 Task: Find a place to stay in Rockville, United States, from 6 Sep to 18 Sep for 3 guests. Set the price range between ₹6000 and ₹12000, with 2 bedrooms, 2 bathrooms, a washing machine, and self check-in.
Action: Mouse moved to (428, 110)
Screenshot: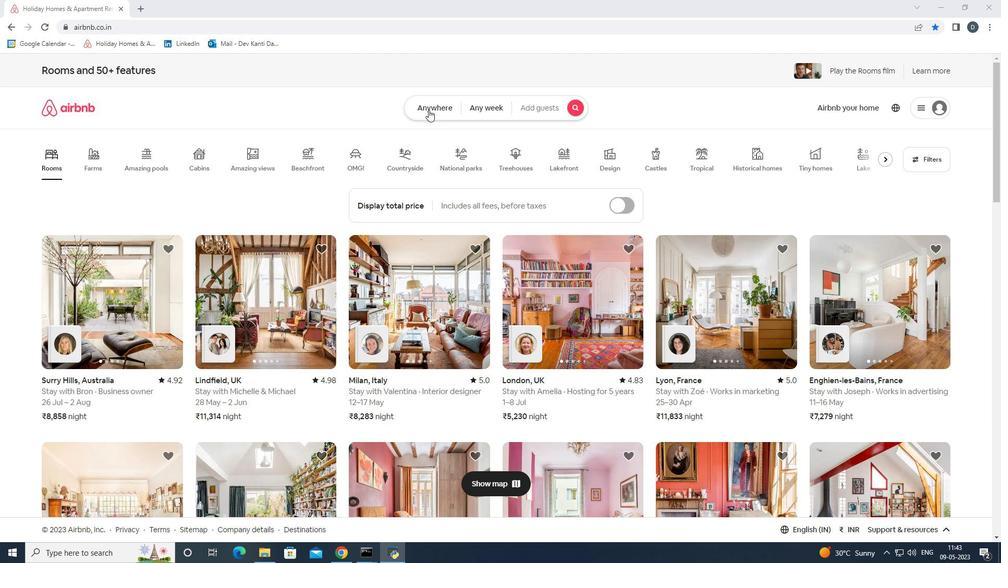 
Action: Mouse pressed left at (428, 110)
Screenshot: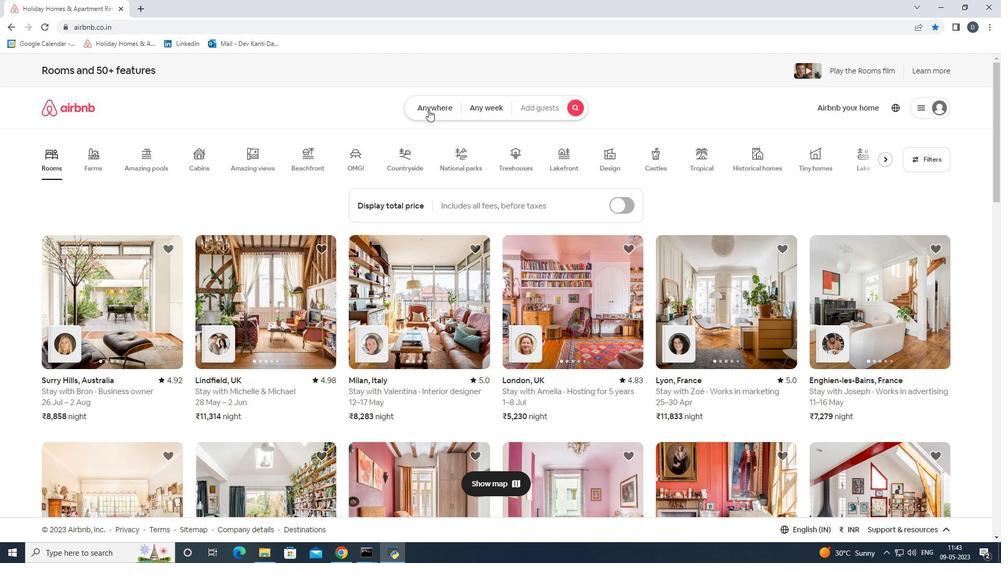 
Action: Mouse moved to (371, 149)
Screenshot: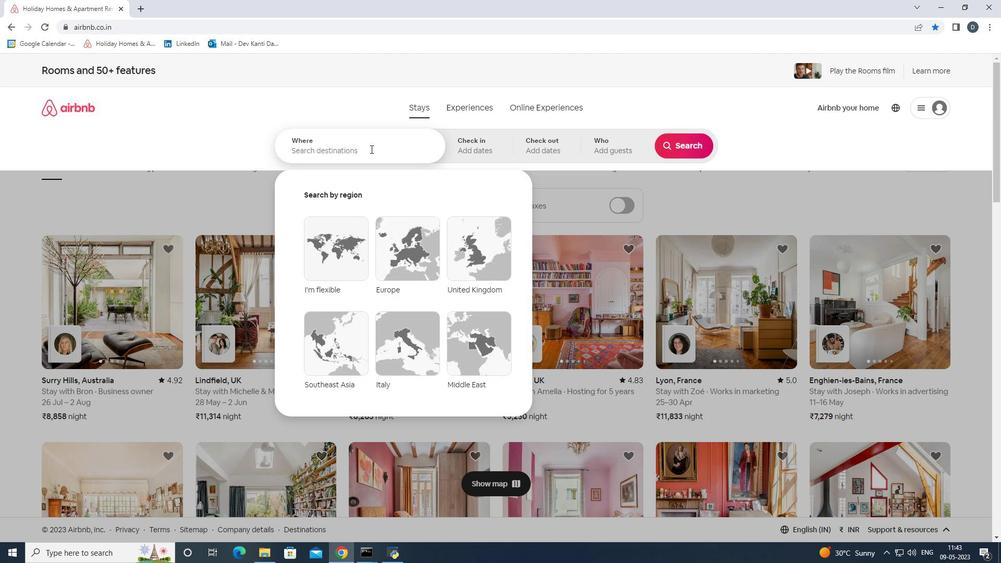 
Action: Mouse pressed left at (371, 149)
Screenshot: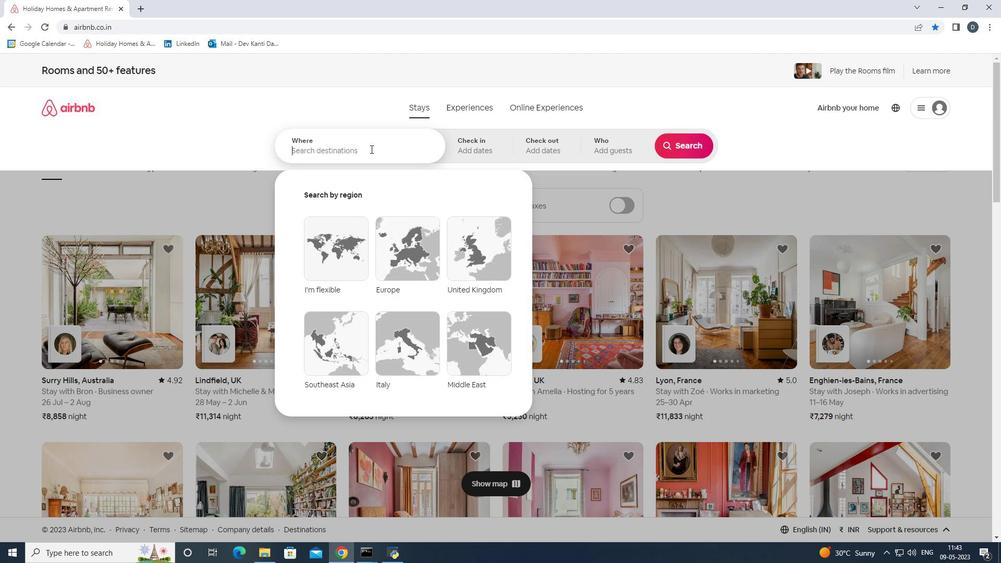 
Action: Key pressed <Key.shift>Rockville,<Key.space><Key.shift><Key.shift><Key.shift><Key.shift><Key.shift><Key.shift><Key.shift>United<Key.space><Key.shift><Key.shift>States<Key.enter>
Screenshot: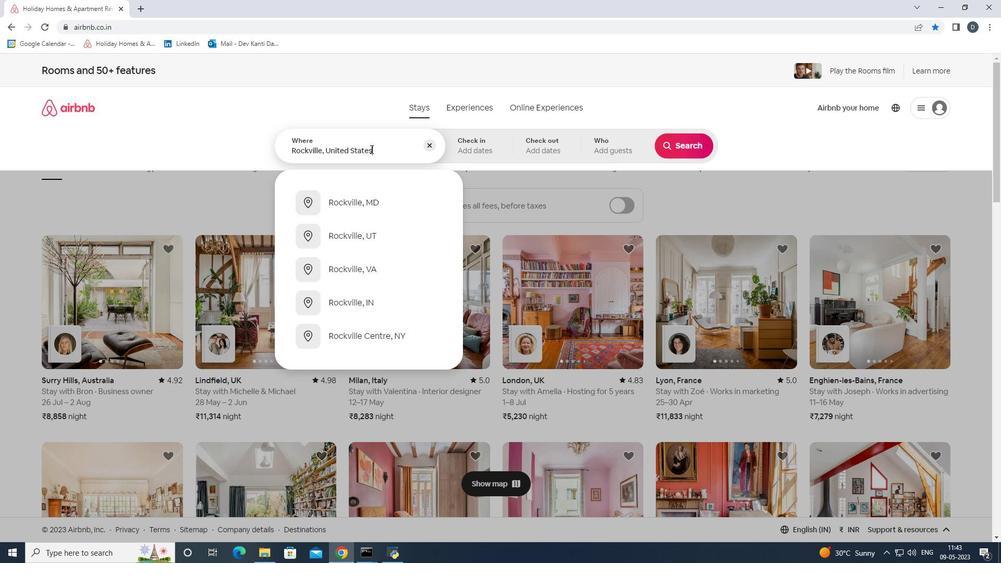 
Action: Mouse moved to (685, 231)
Screenshot: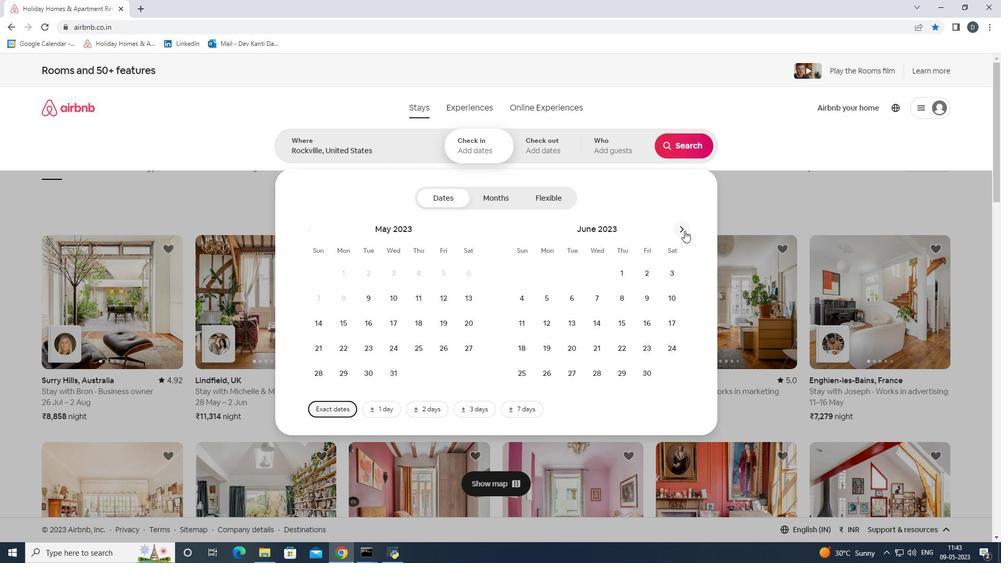 
Action: Mouse pressed left at (685, 231)
Screenshot: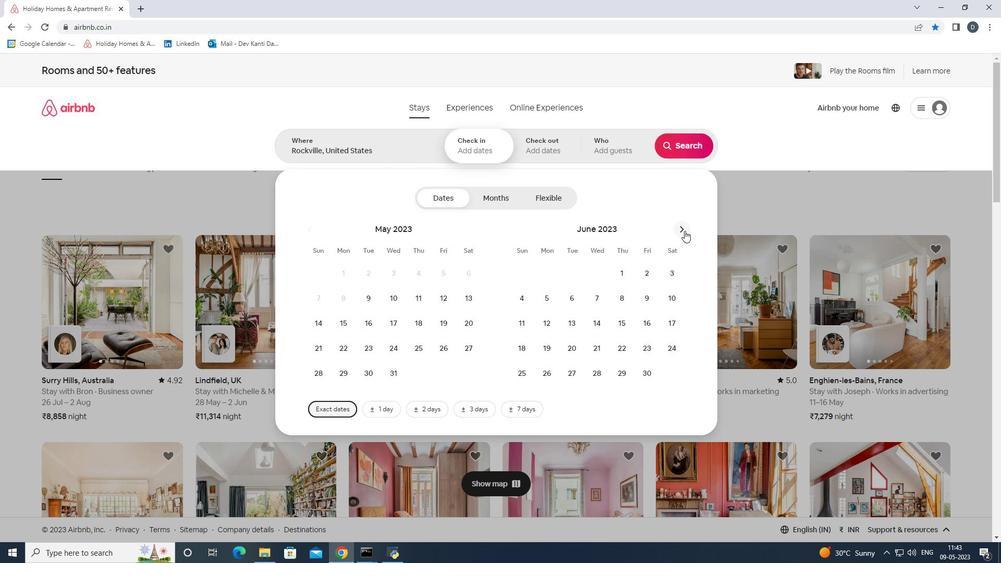 
Action: Mouse pressed left at (685, 231)
Screenshot: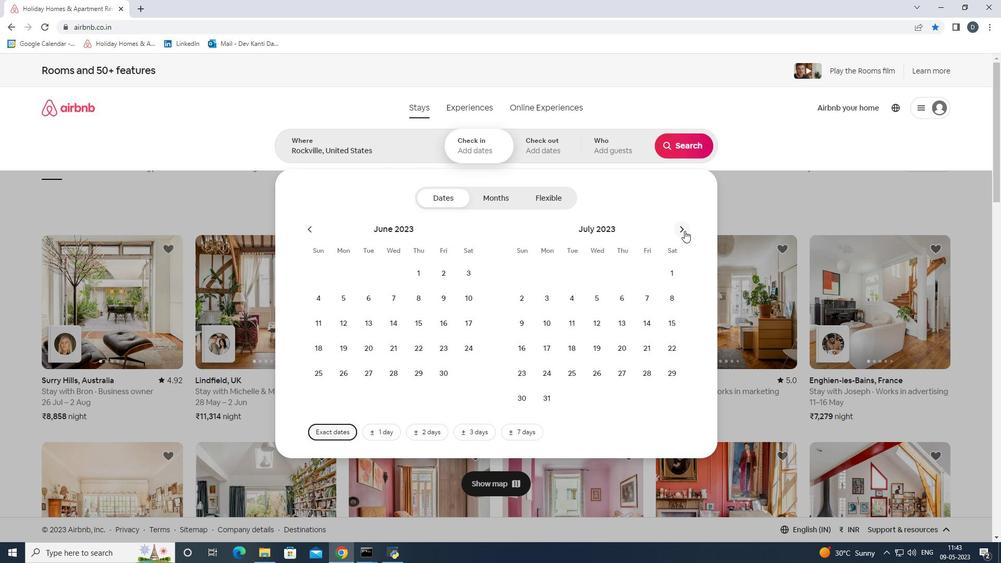 
Action: Mouse pressed left at (685, 231)
Screenshot: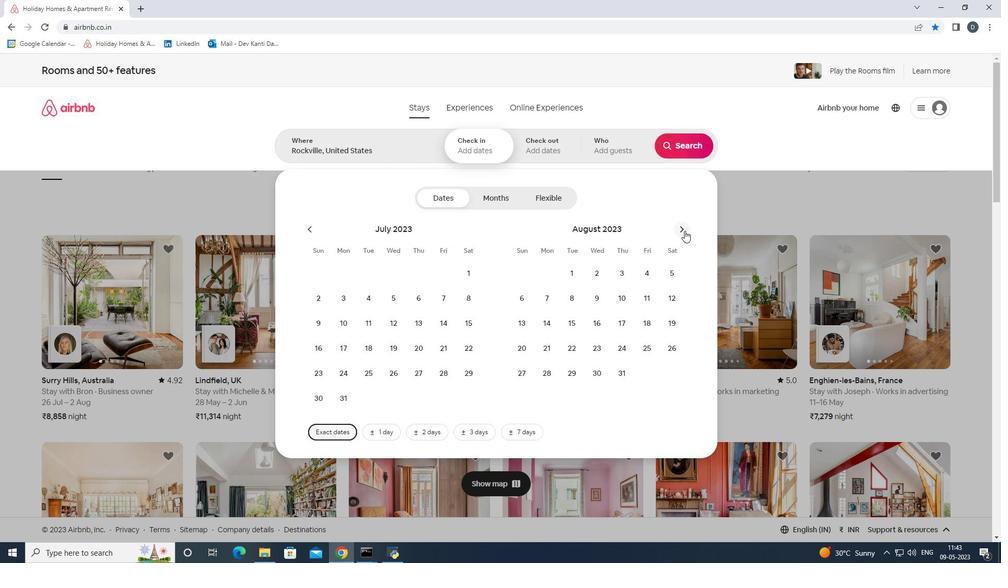 
Action: Mouse moved to (603, 292)
Screenshot: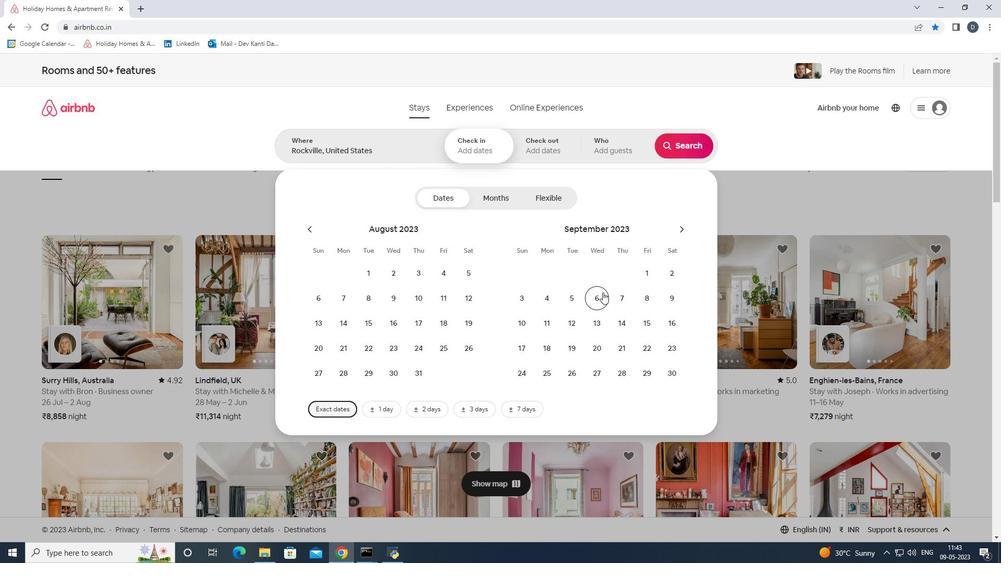 
Action: Mouse pressed left at (603, 292)
Screenshot: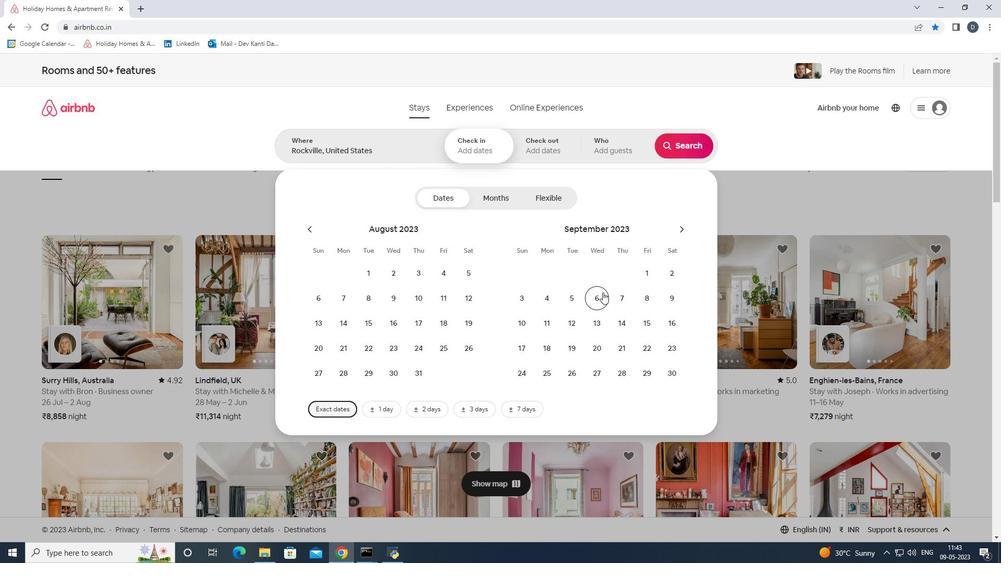
Action: Mouse moved to (547, 343)
Screenshot: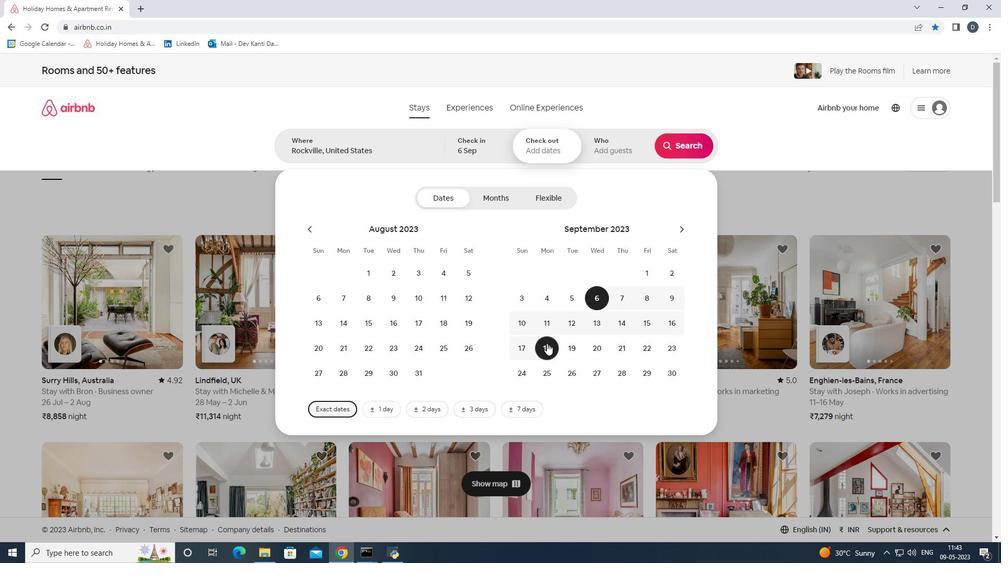 
Action: Mouse pressed left at (547, 343)
Screenshot: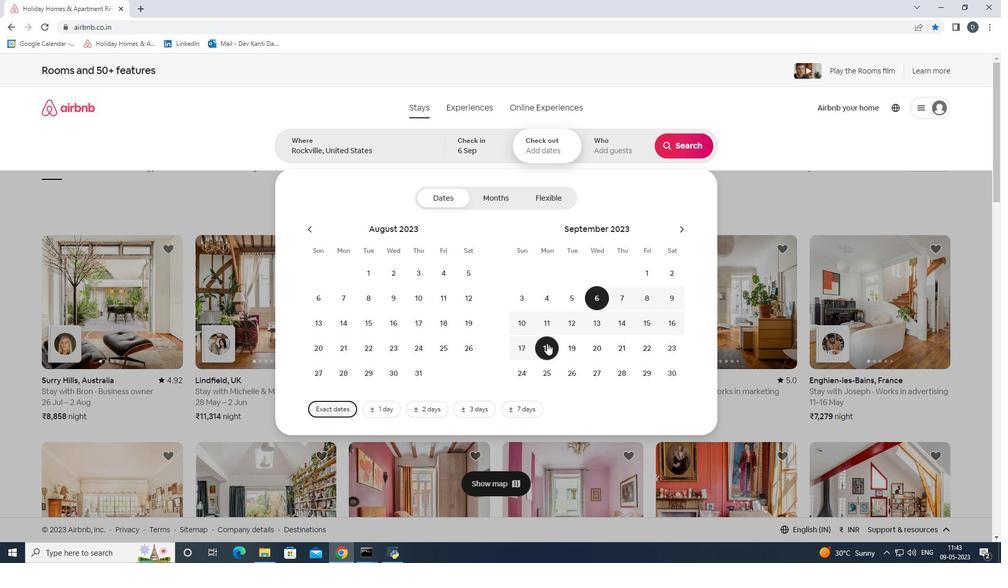 
Action: Mouse moved to (607, 150)
Screenshot: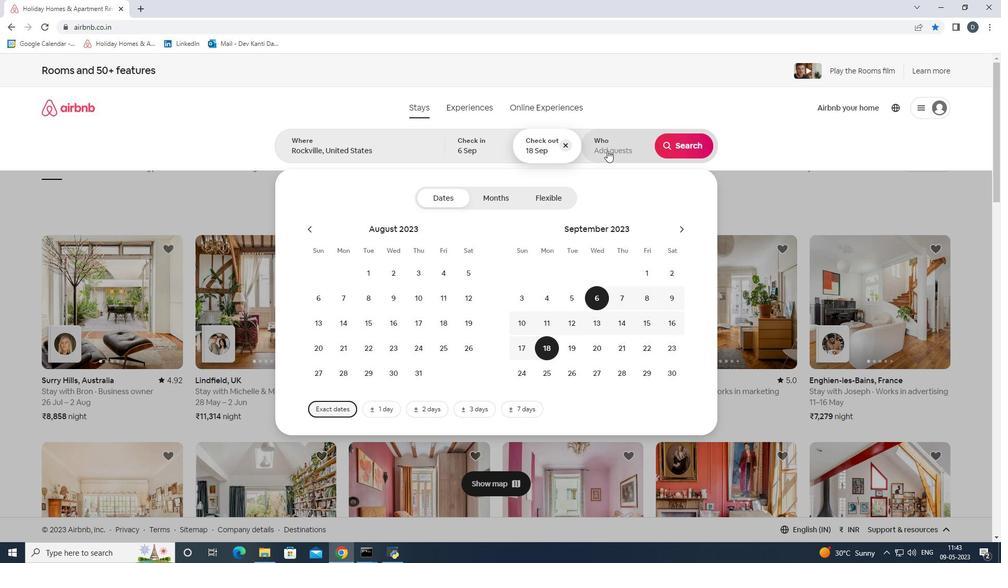 
Action: Mouse pressed left at (607, 150)
Screenshot: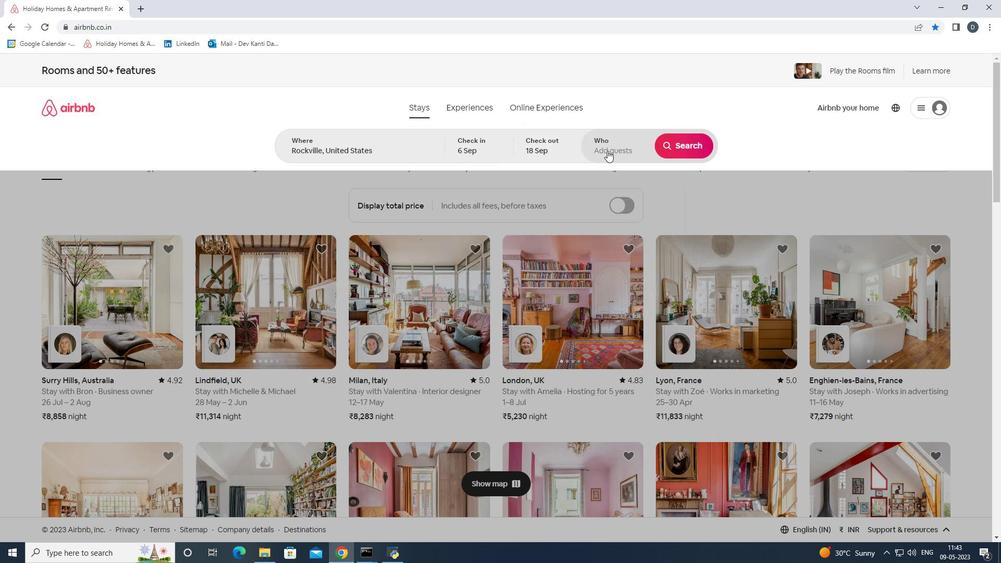 
Action: Mouse moved to (684, 206)
Screenshot: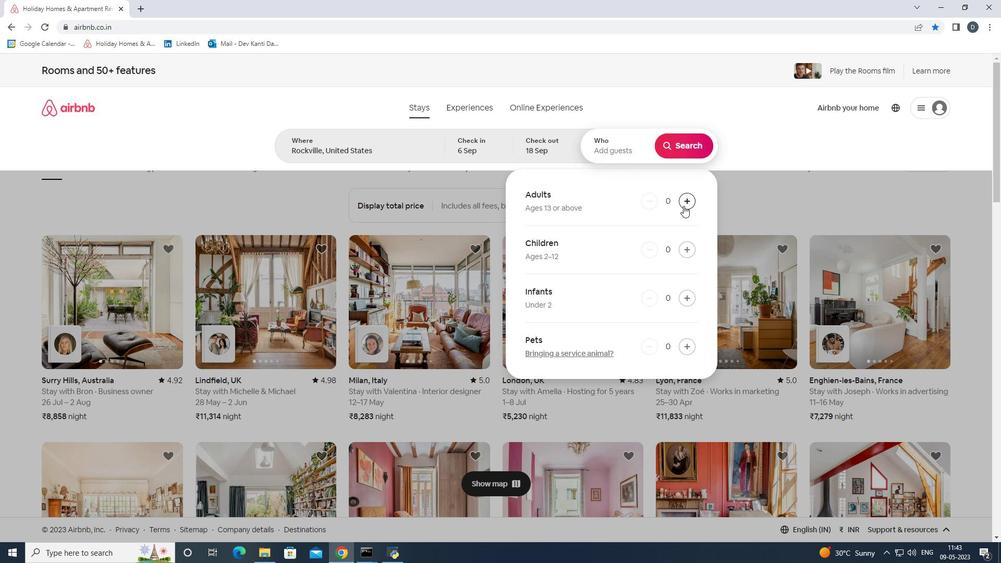 
Action: Mouse pressed left at (684, 206)
Screenshot: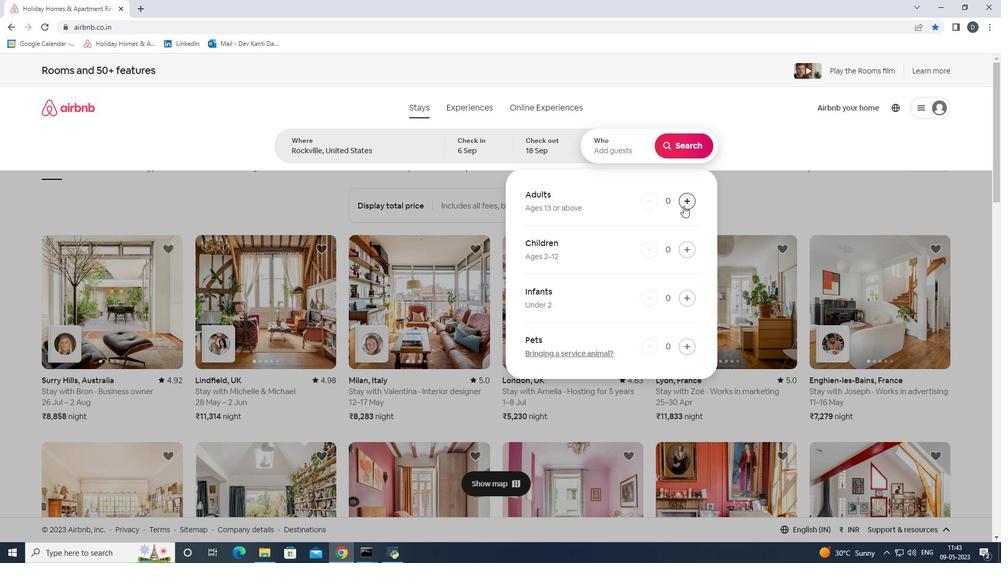 
Action: Mouse pressed left at (684, 206)
Screenshot: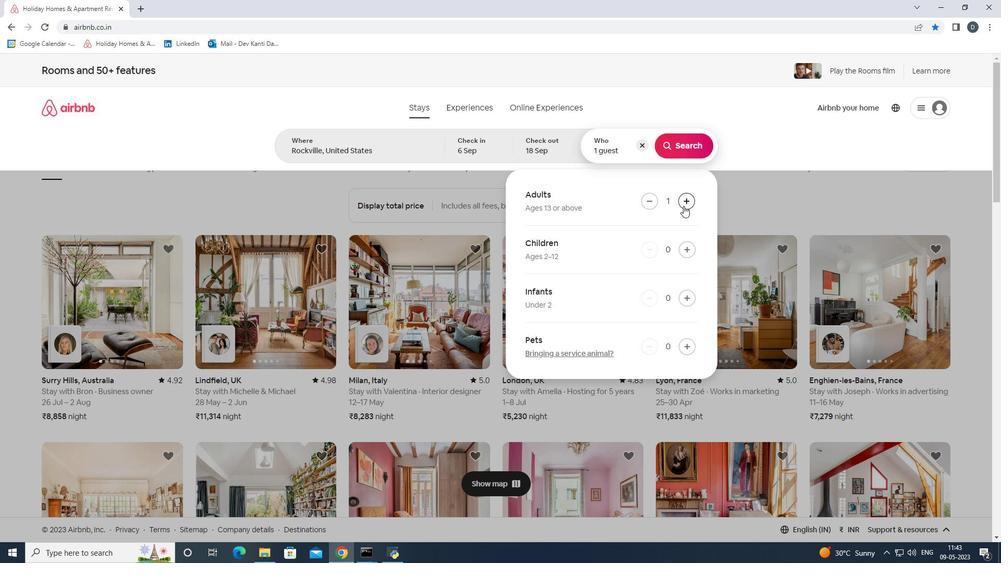 
Action: Mouse pressed left at (684, 206)
Screenshot: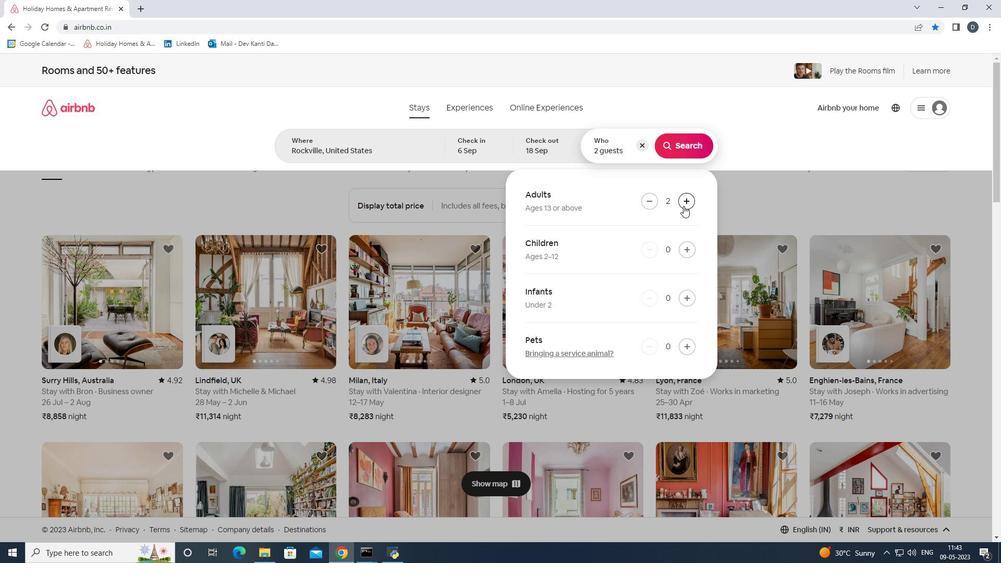 
Action: Mouse moved to (683, 148)
Screenshot: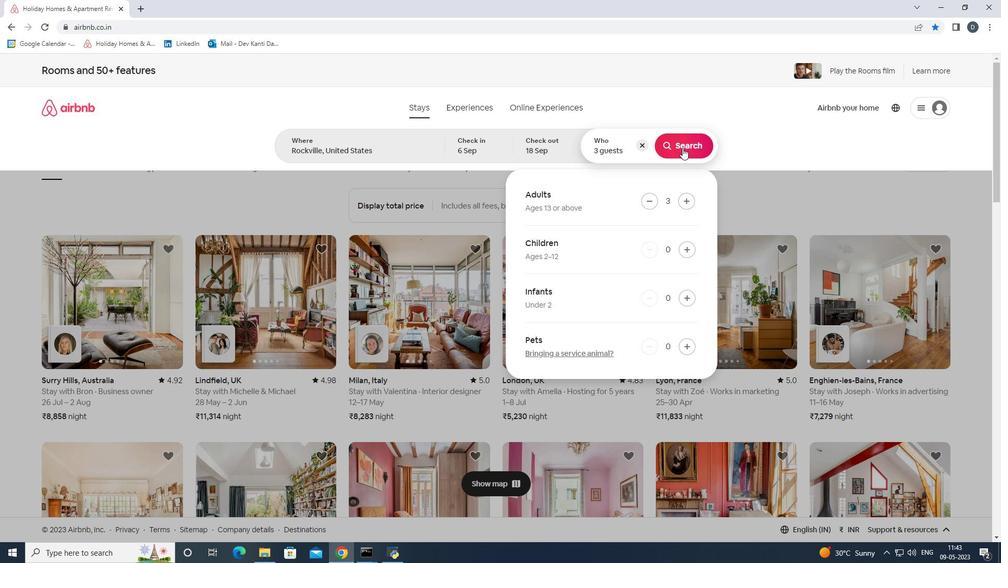 
Action: Mouse pressed left at (683, 148)
Screenshot: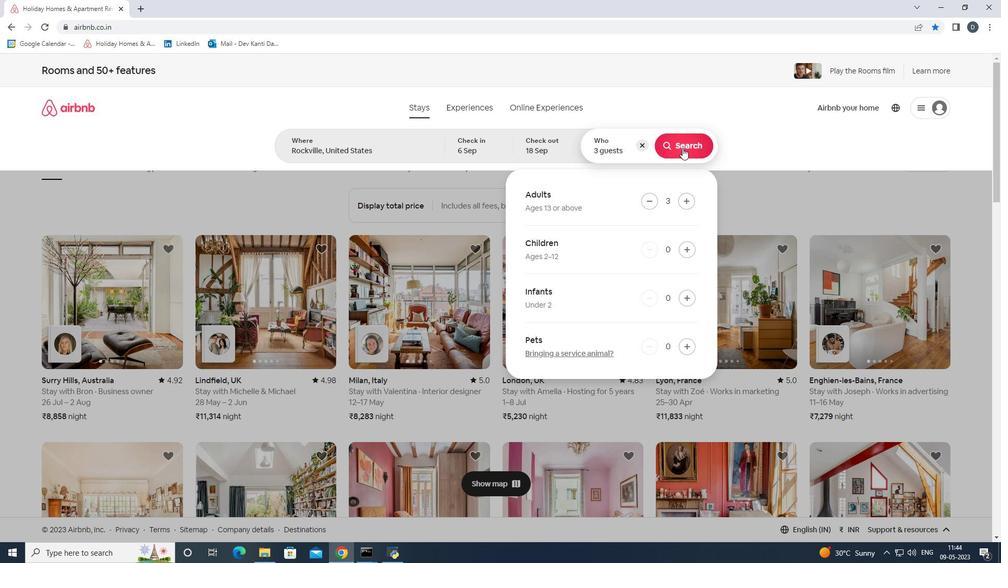 
Action: Mouse moved to (959, 118)
Screenshot: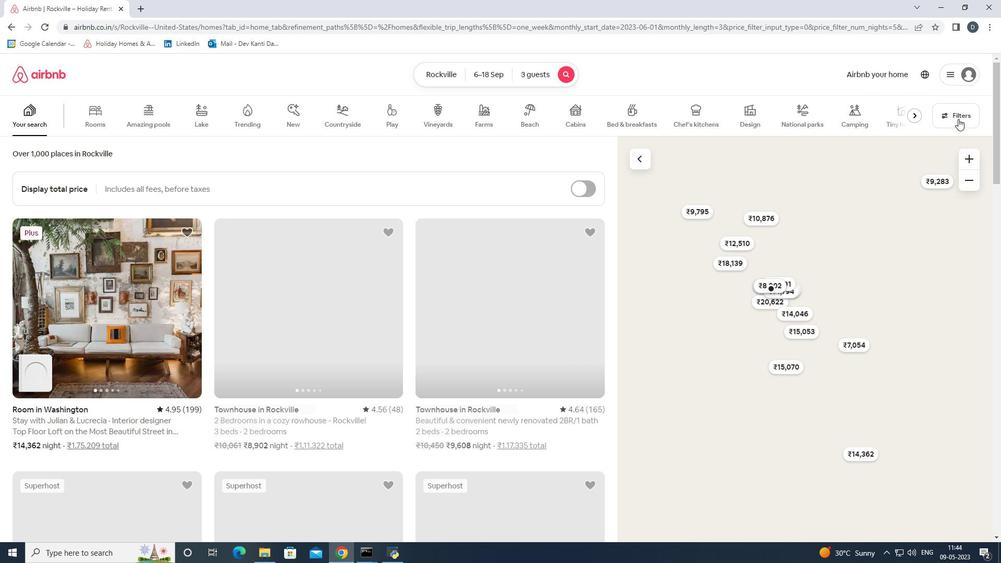 
Action: Mouse pressed left at (959, 118)
Screenshot: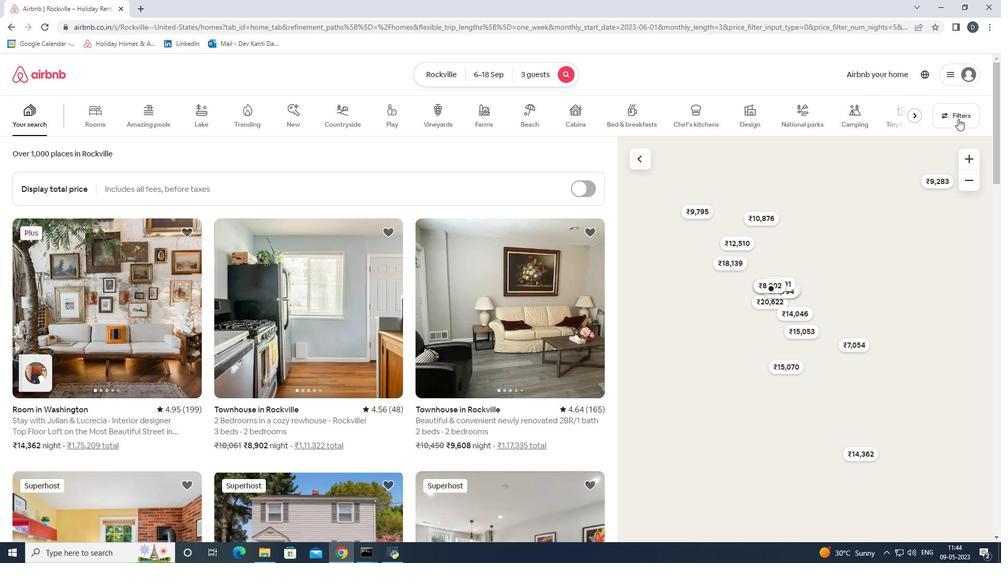 
Action: Mouse moved to (442, 369)
Screenshot: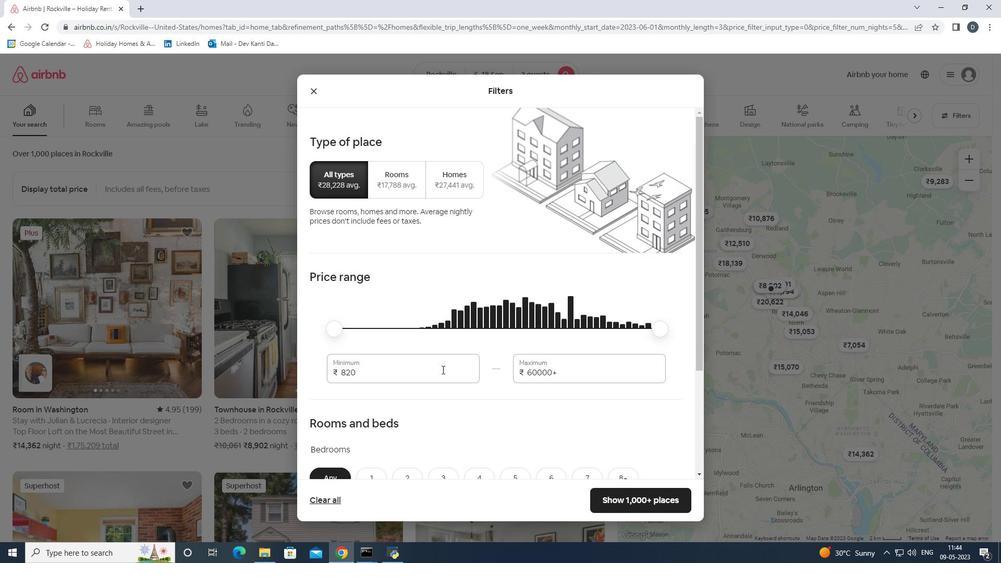 
Action: Mouse pressed left at (442, 369)
Screenshot: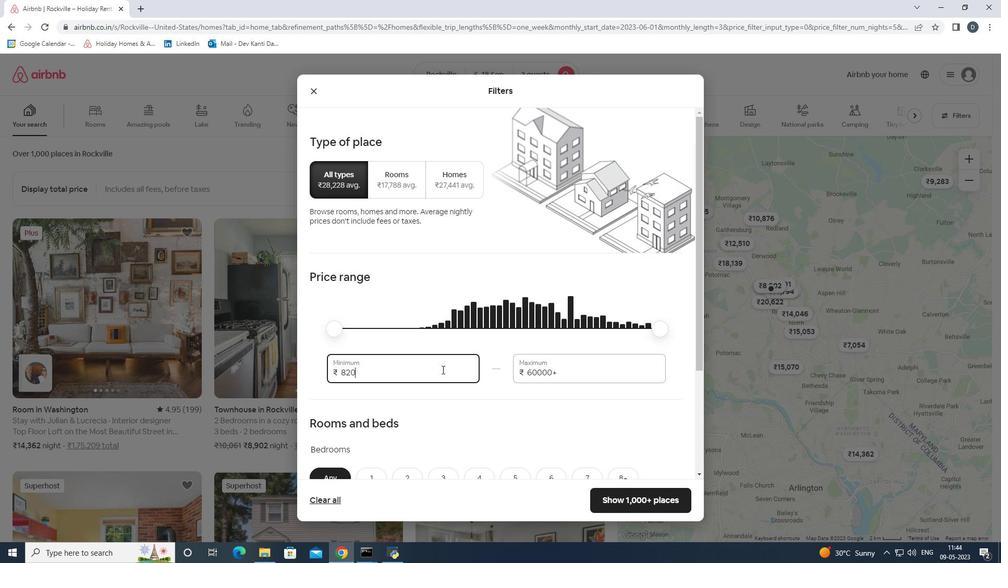 
Action: Mouse pressed left at (442, 369)
Screenshot: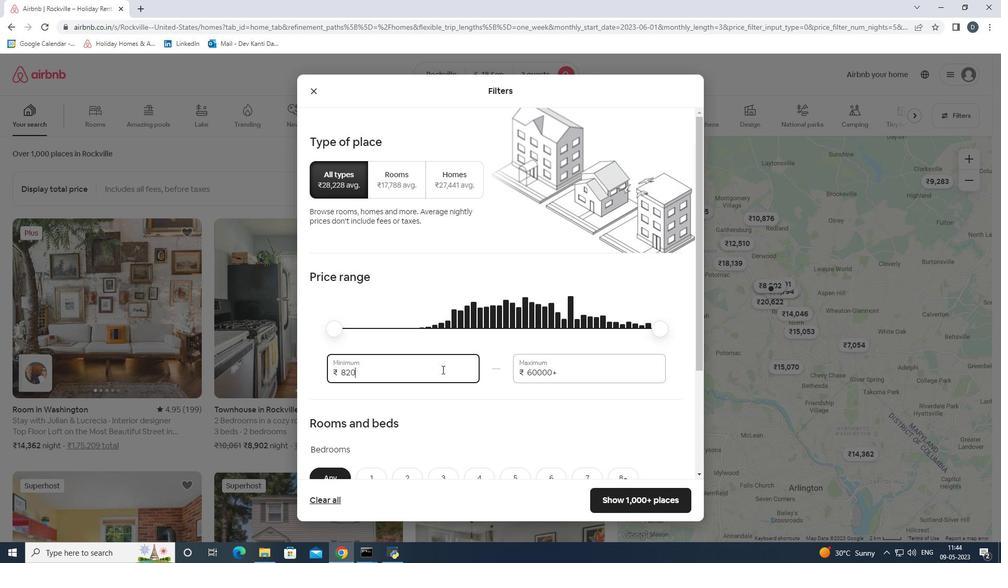 
Action: Key pressed 6000<Key.tab>12000
Screenshot: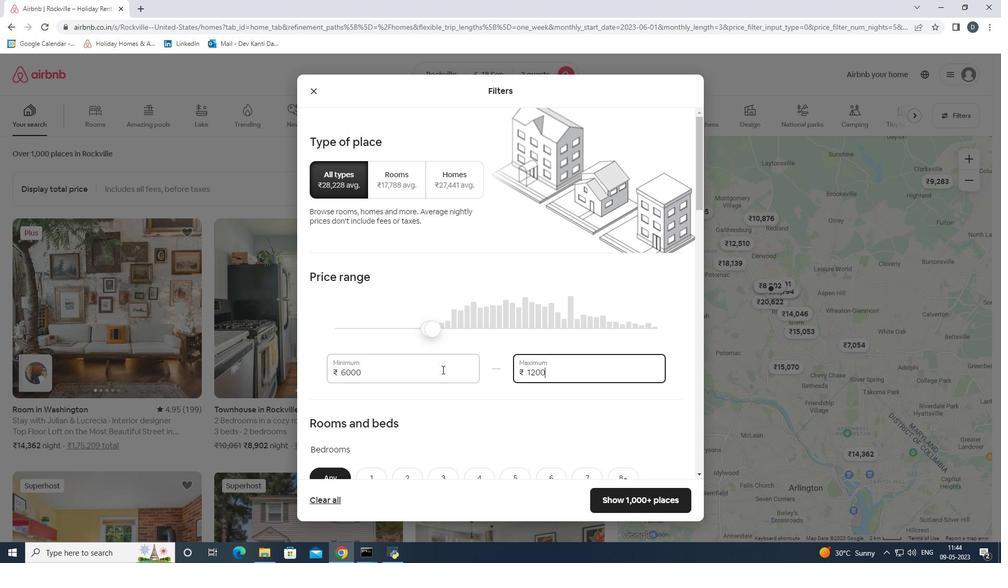 
Action: Mouse moved to (443, 369)
Screenshot: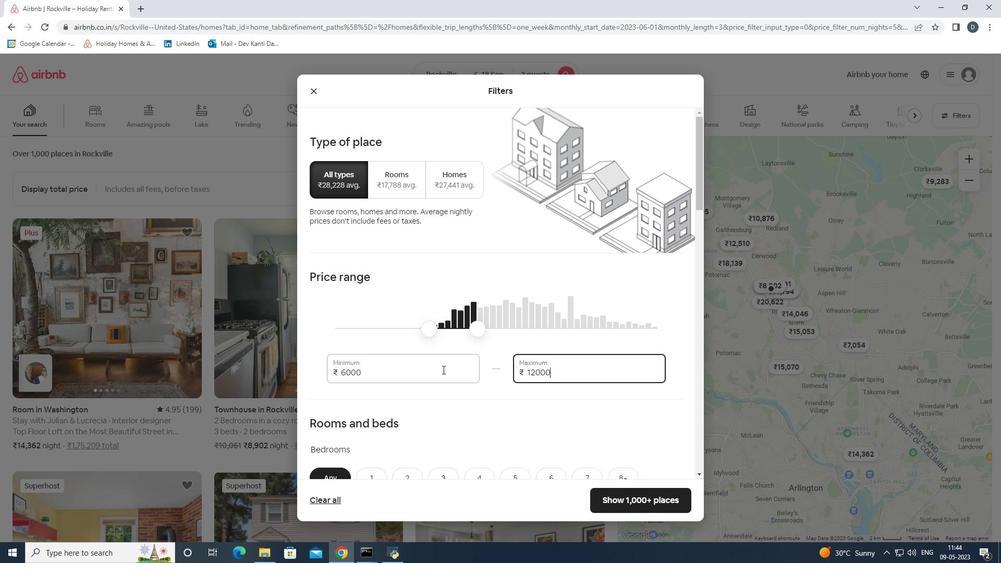 
Action: Mouse scrolled (443, 369) with delta (0, 0)
Screenshot: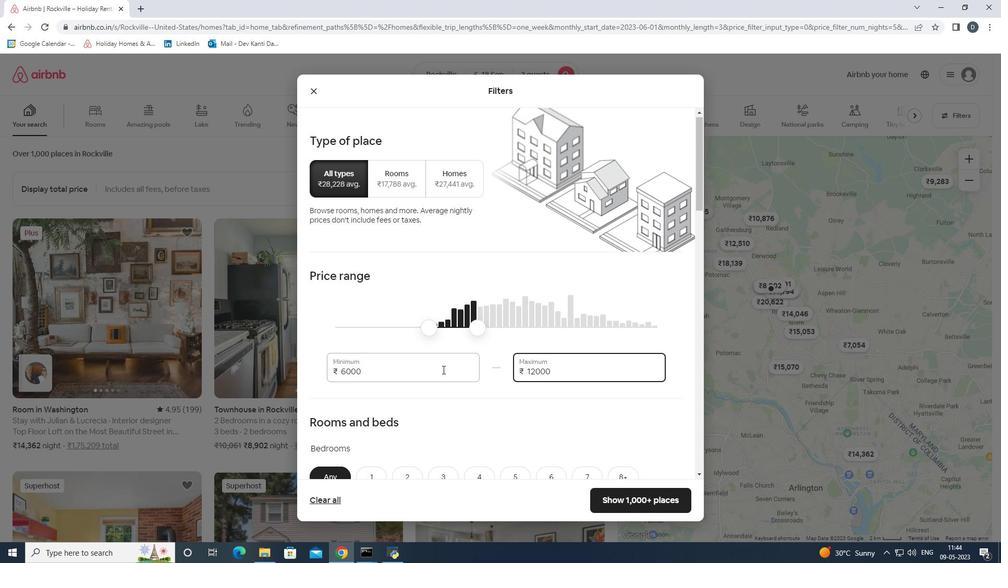 
Action: Mouse scrolled (443, 369) with delta (0, 0)
Screenshot: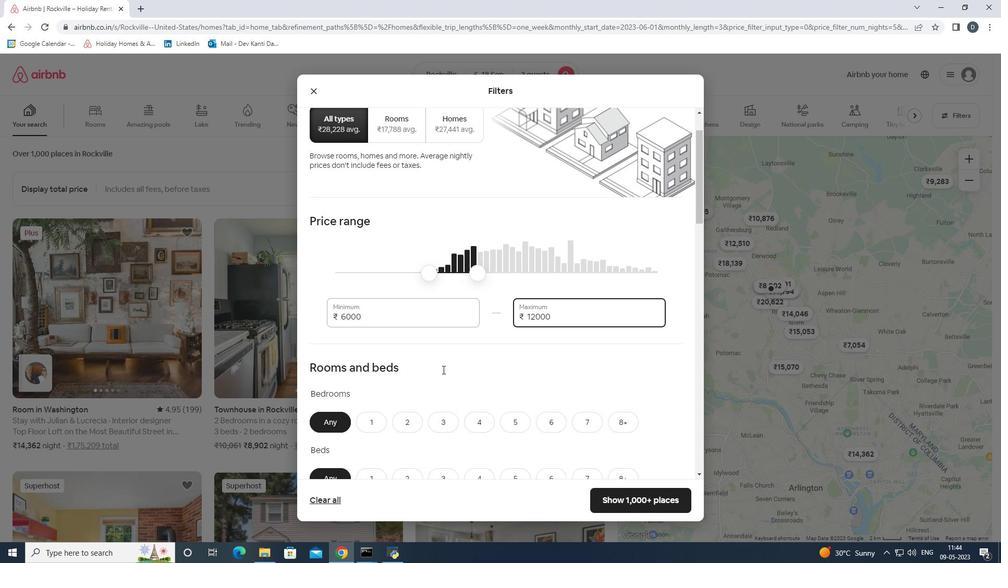
Action: Mouse moved to (444, 369)
Screenshot: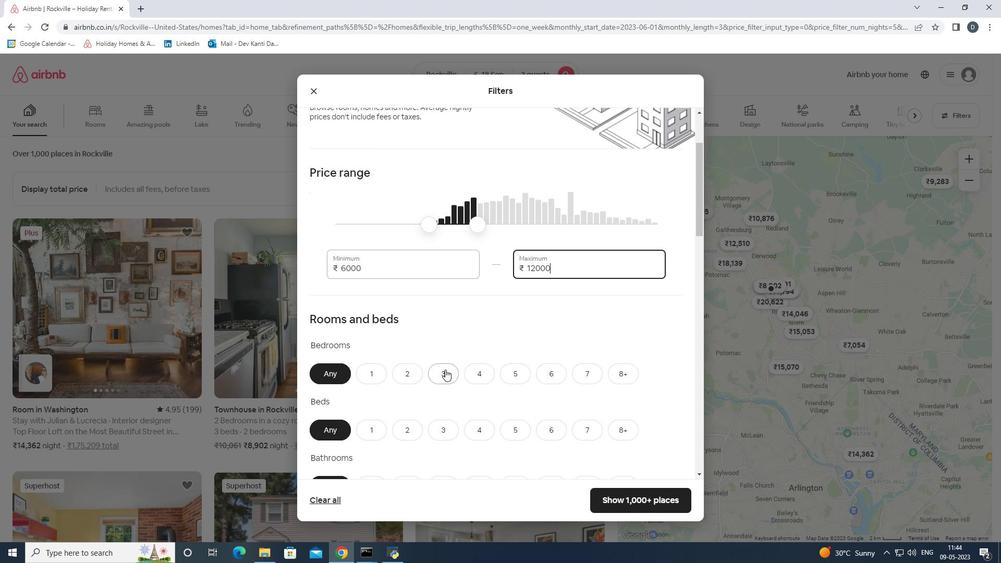 
Action: Mouse scrolled (444, 369) with delta (0, 0)
Screenshot: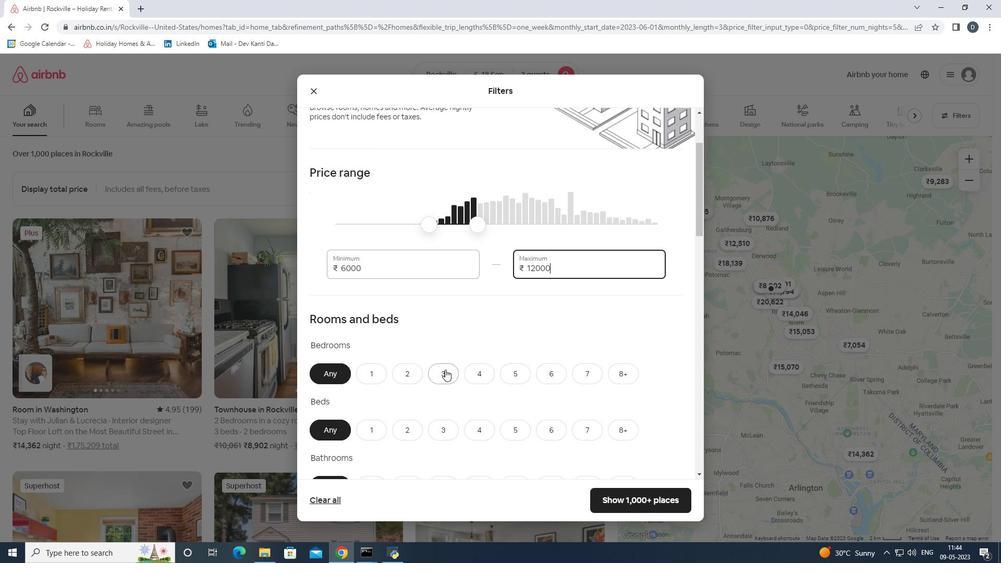 
Action: Mouse moved to (445, 369)
Screenshot: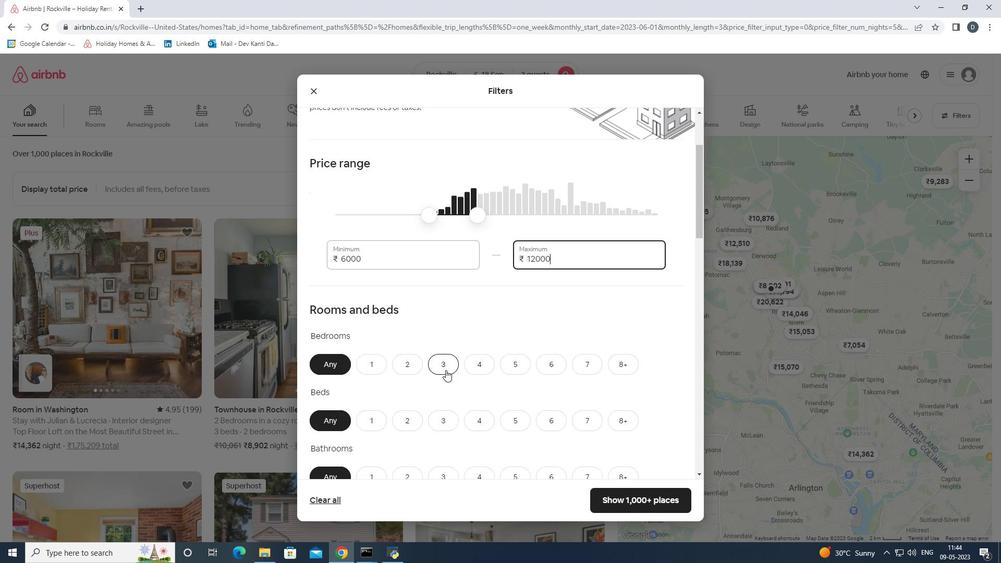 
Action: Mouse scrolled (445, 369) with delta (0, 0)
Screenshot: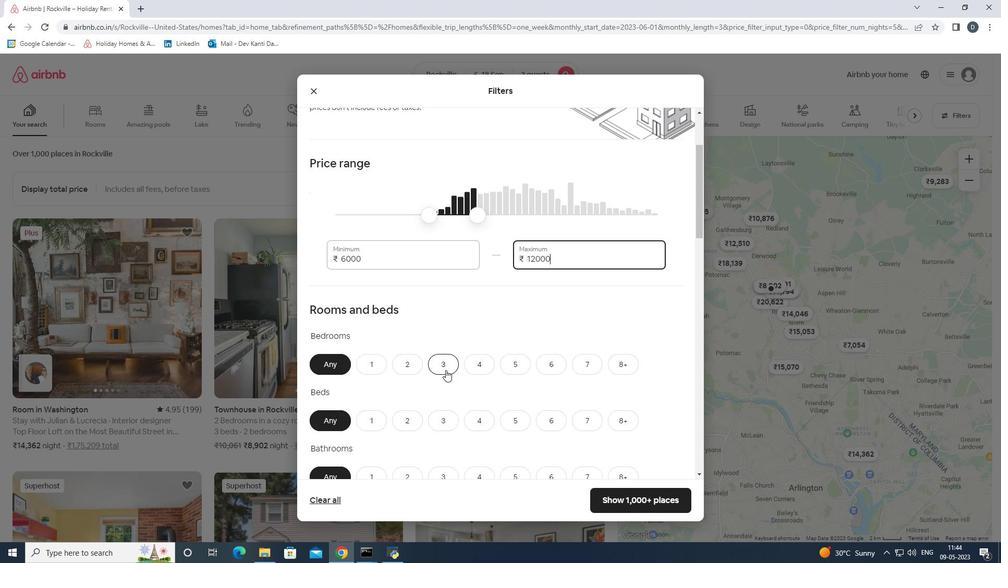 
Action: Mouse moved to (407, 272)
Screenshot: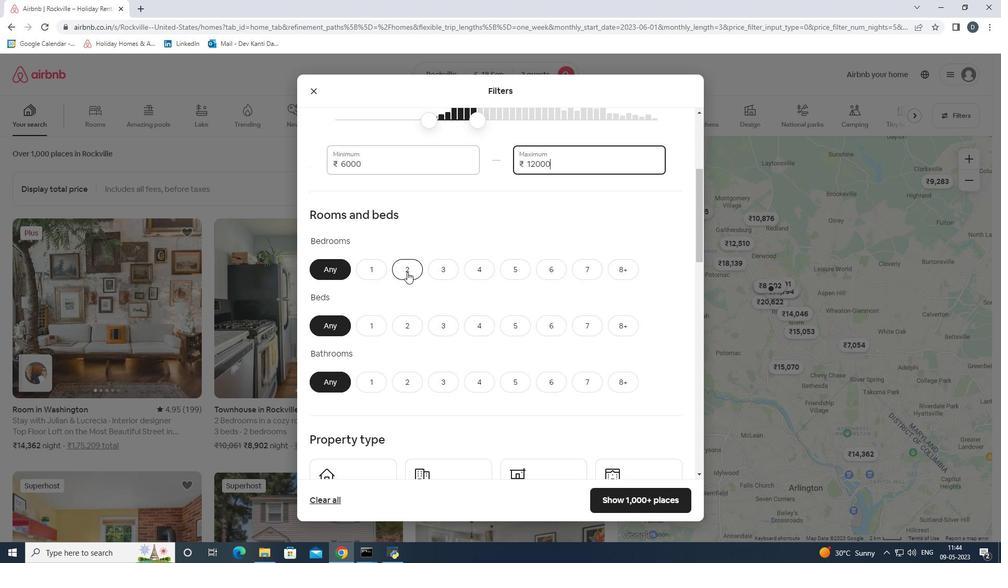 
Action: Mouse pressed left at (407, 272)
Screenshot: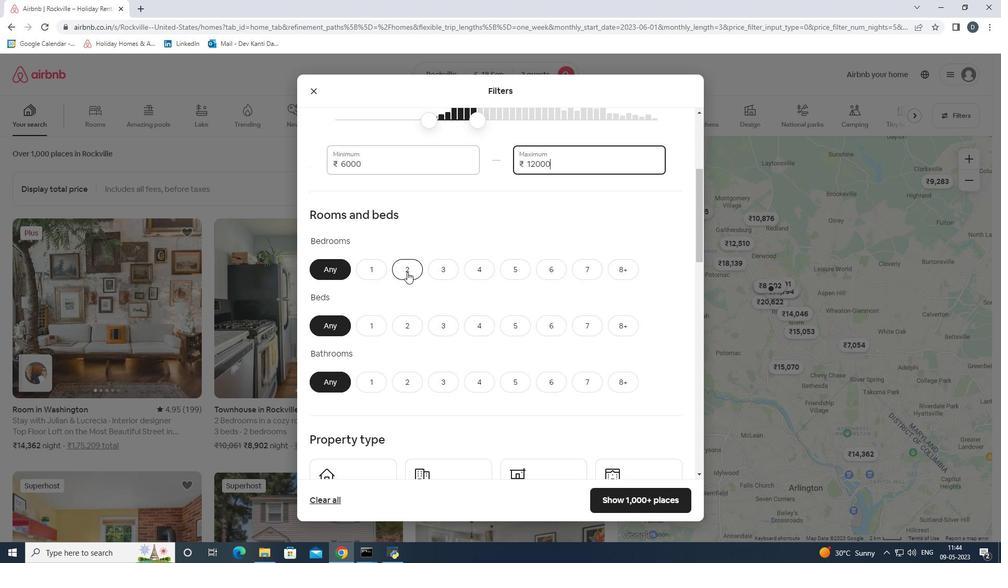 
Action: Mouse moved to (410, 320)
Screenshot: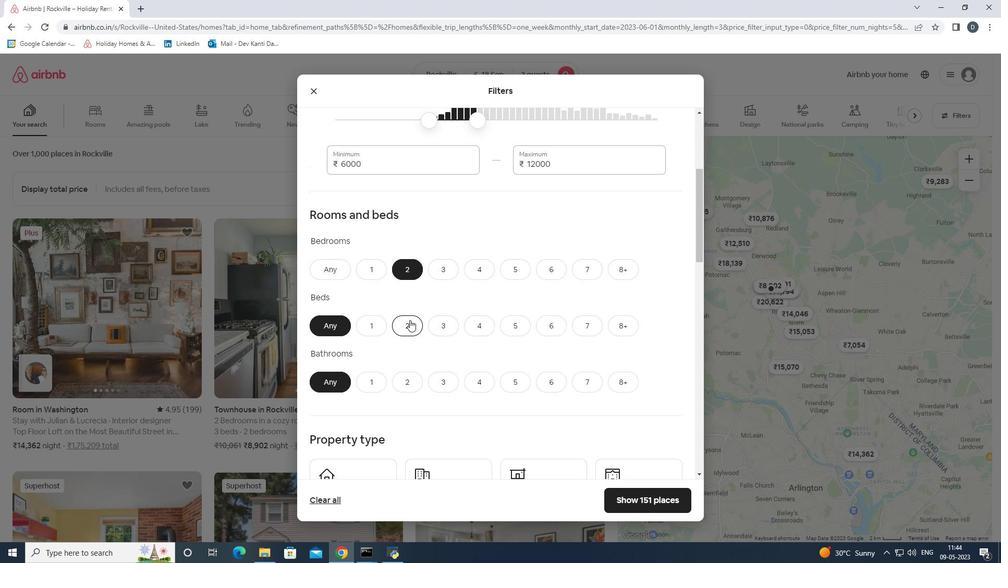 
Action: Mouse pressed left at (410, 320)
Screenshot: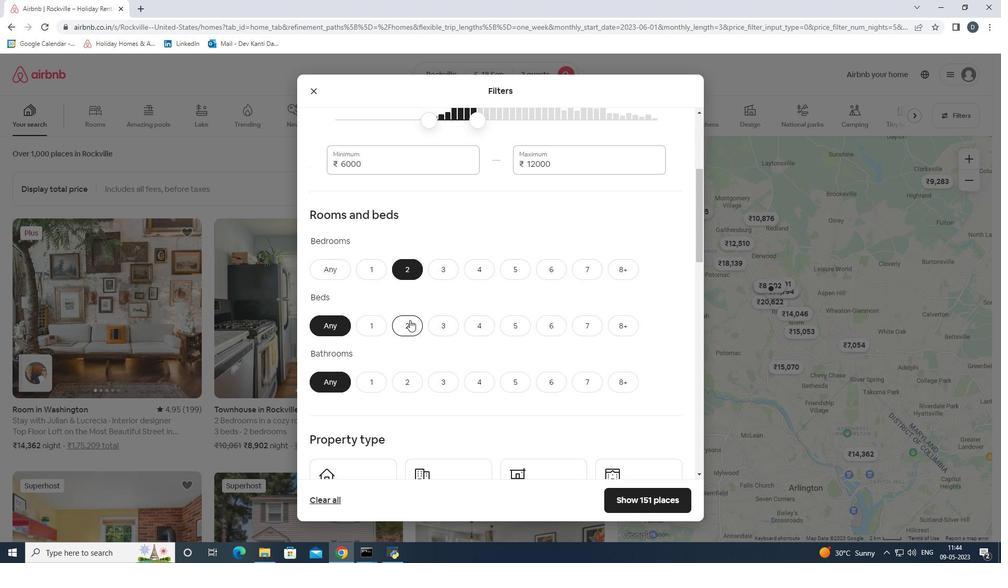 
Action: Mouse moved to (406, 377)
Screenshot: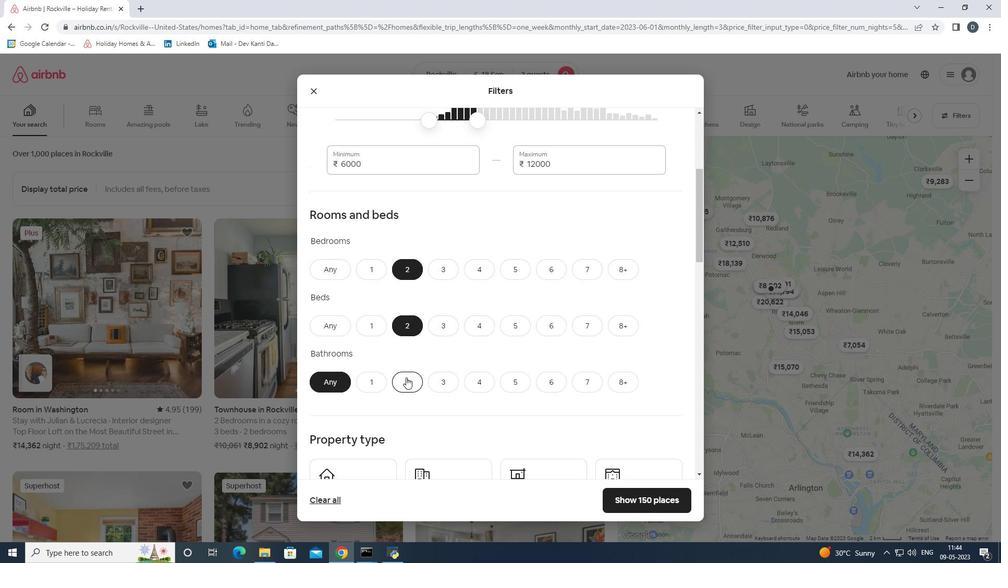 
Action: Mouse pressed left at (406, 377)
Screenshot: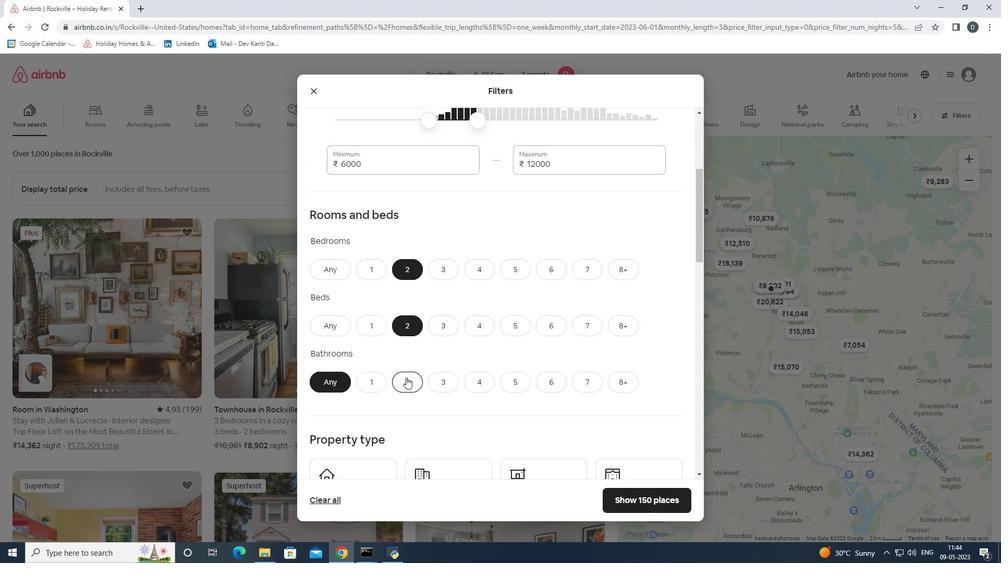 
Action: Mouse scrolled (406, 377) with delta (0, 0)
Screenshot: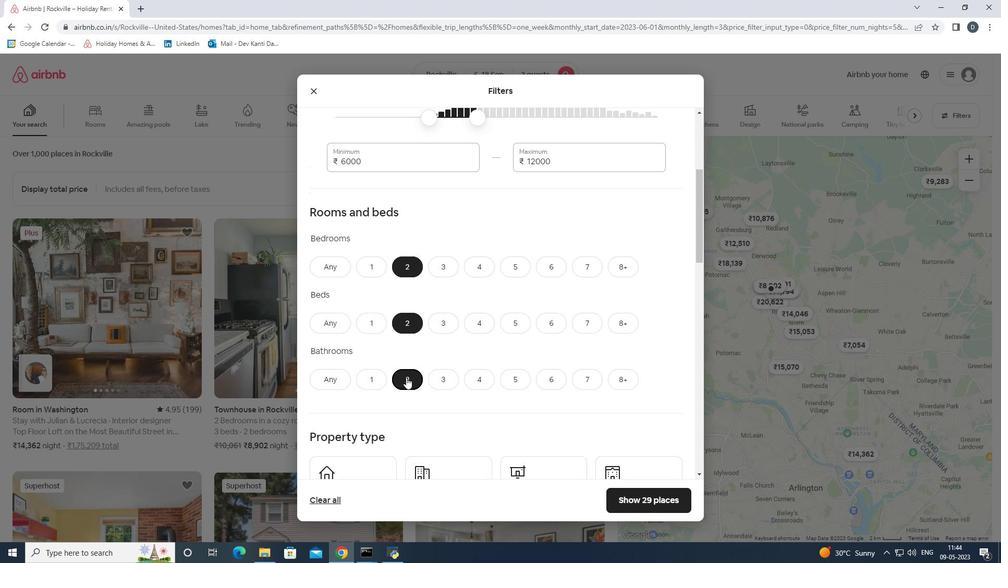 
Action: Mouse scrolled (406, 377) with delta (0, 0)
Screenshot: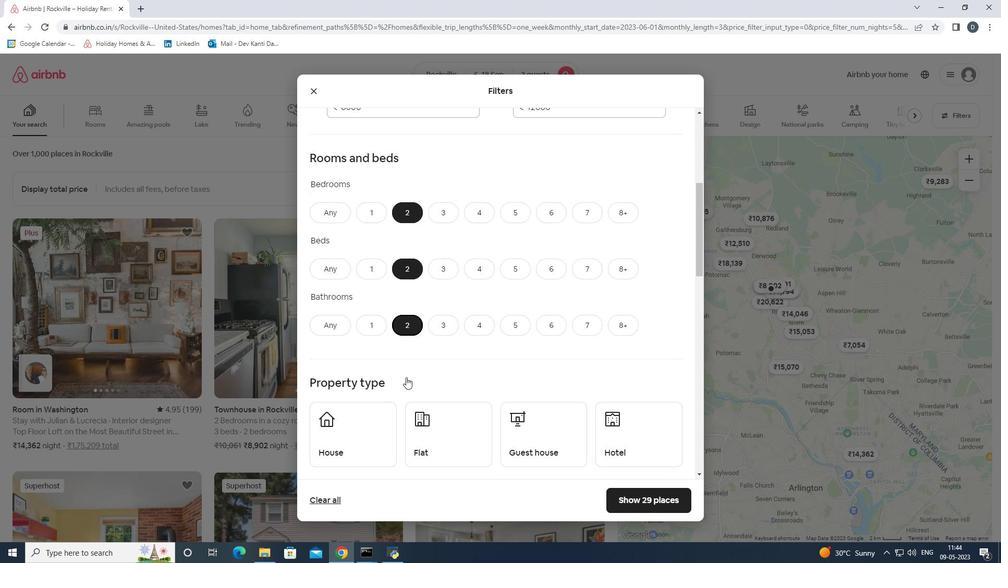 
Action: Mouse moved to (384, 384)
Screenshot: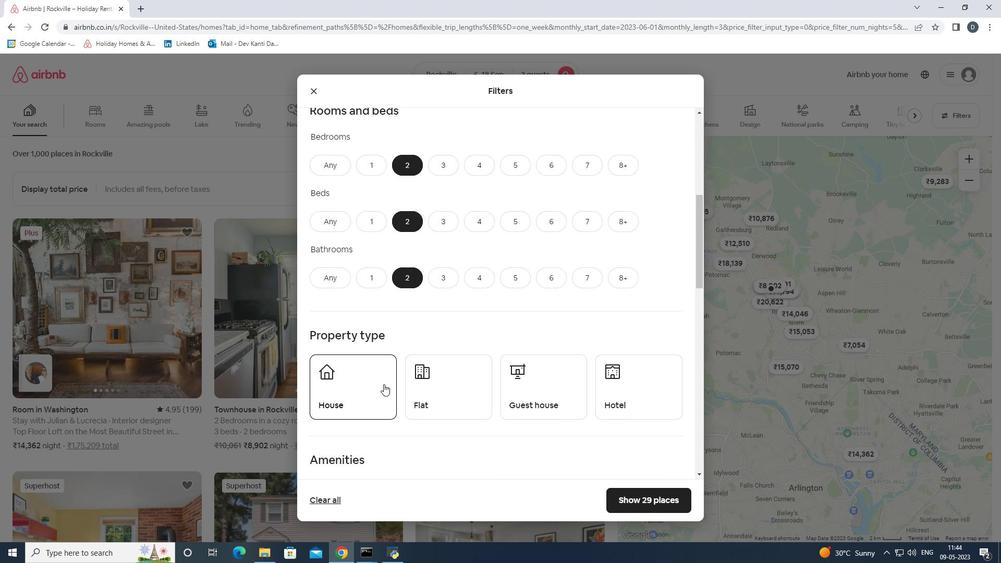 
Action: Mouse pressed left at (384, 384)
Screenshot: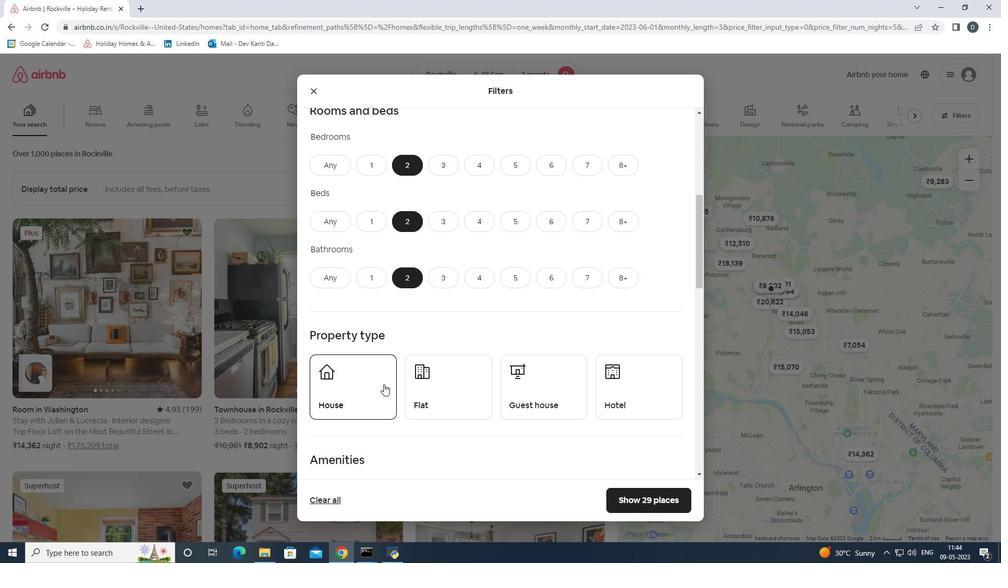 
Action: Mouse moved to (444, 381)
Screenshot: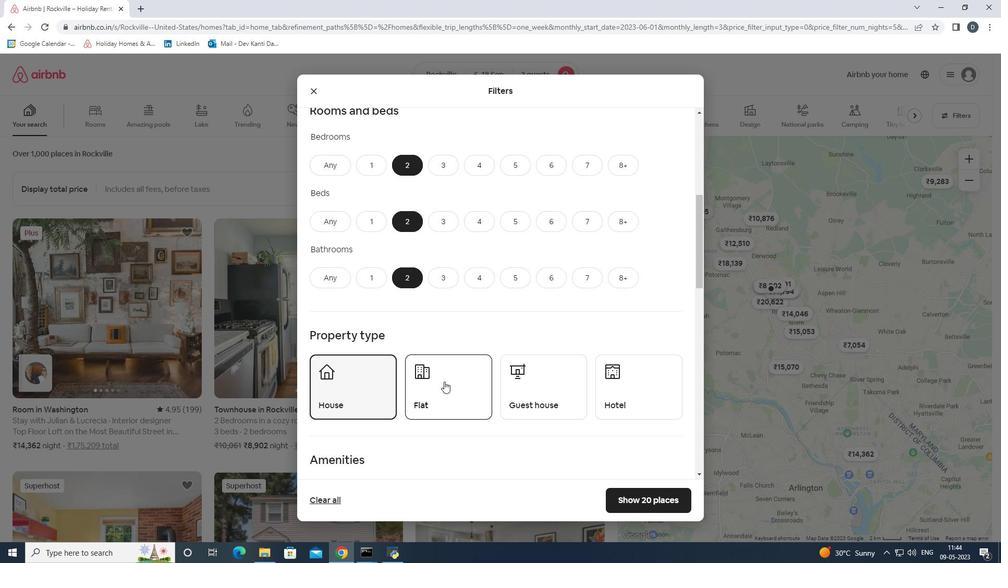 
Action: Mouse pressed left at (444, 381)
Screenshot: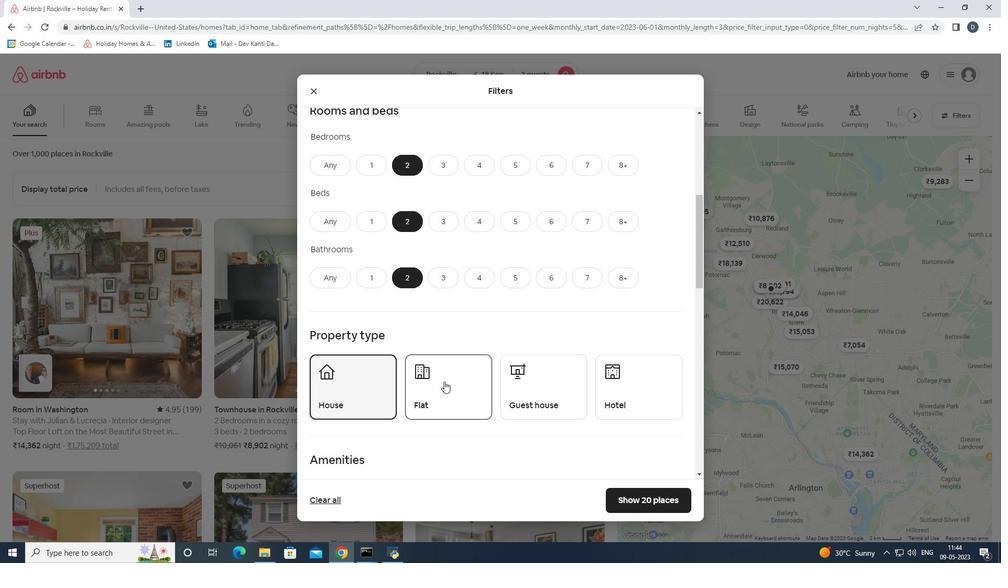 
Action: Mouse moved to (540, 399)
Screenshot: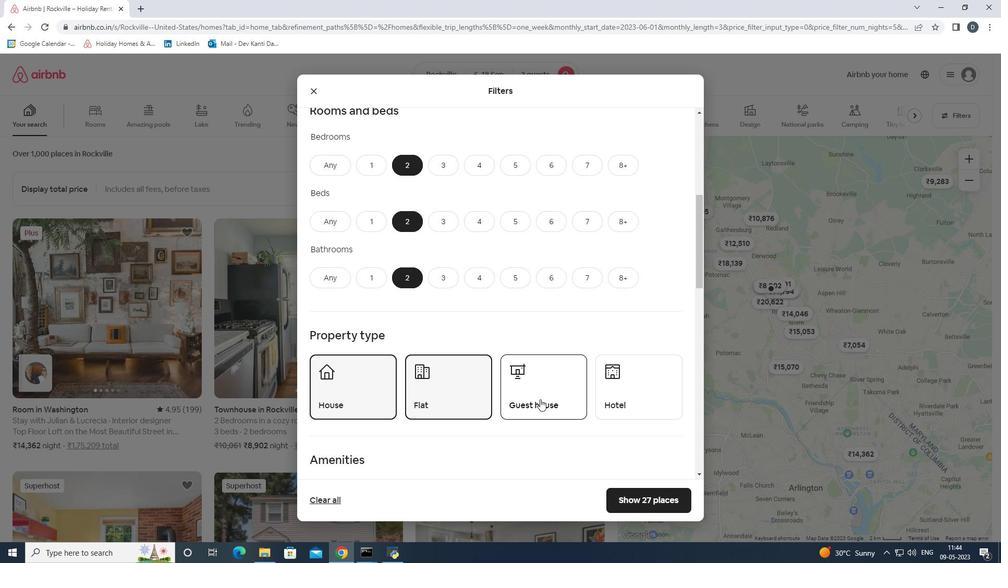 
Action: Mouse pressed left at (540, 399)
Screenshot: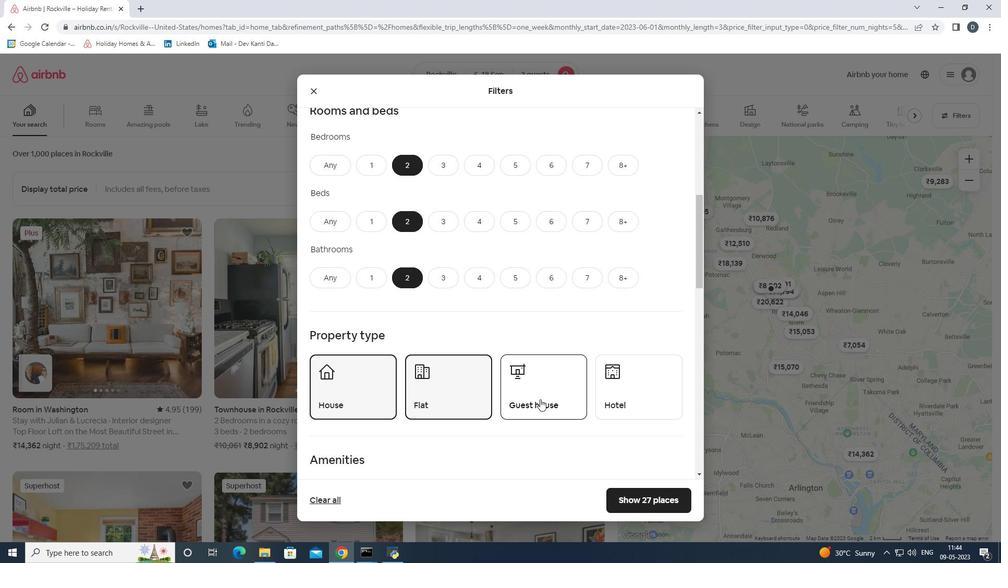 
Action: Mouse moved to (622, 403)
Screenshot: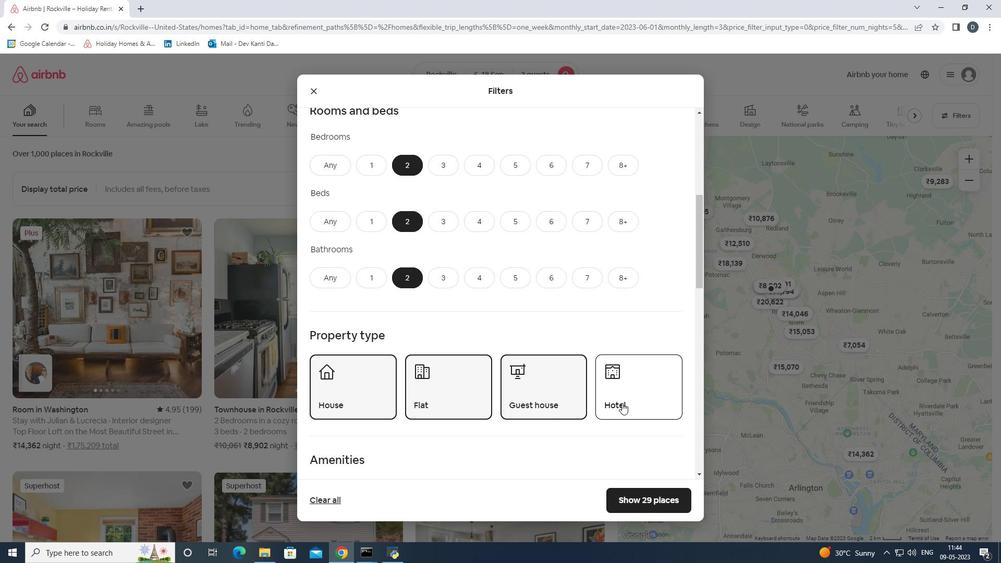 
Action: Mouse pressed left at (622, 403)
Screenshot: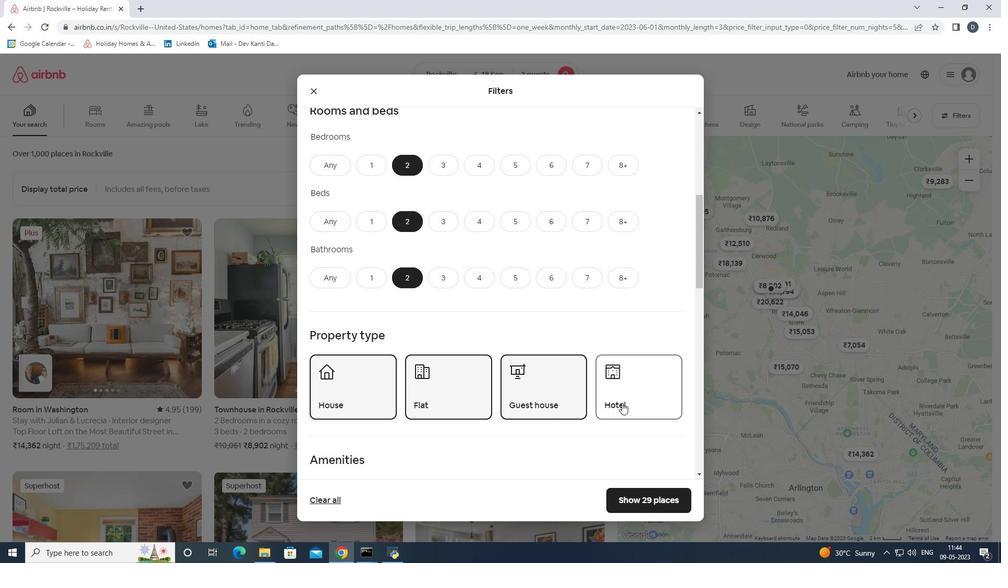 
Action: Mouse moved to (622, 402)
Screenshot: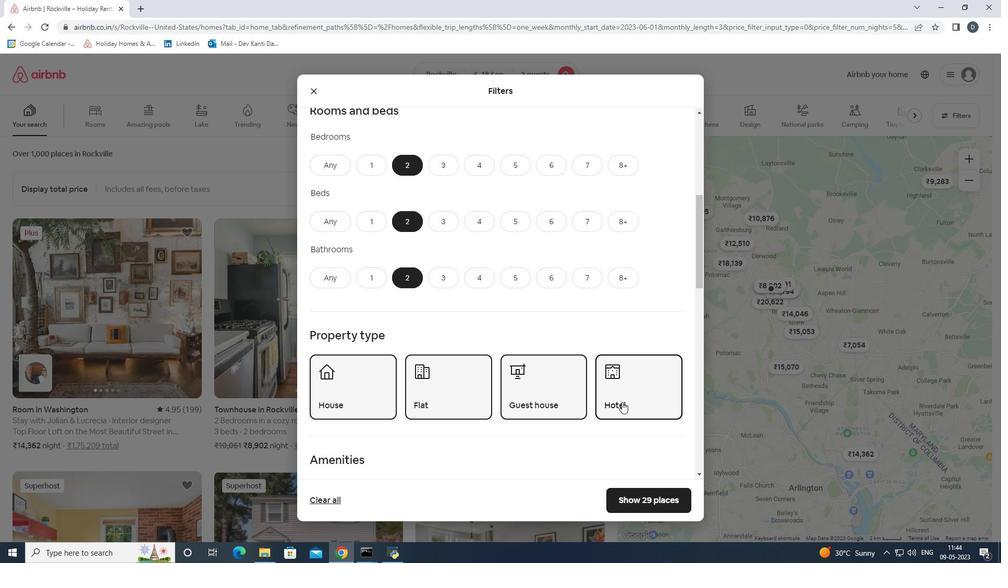 
Action: Mouse scrolled (622, 401) with delta (0, 0)
Screenshot: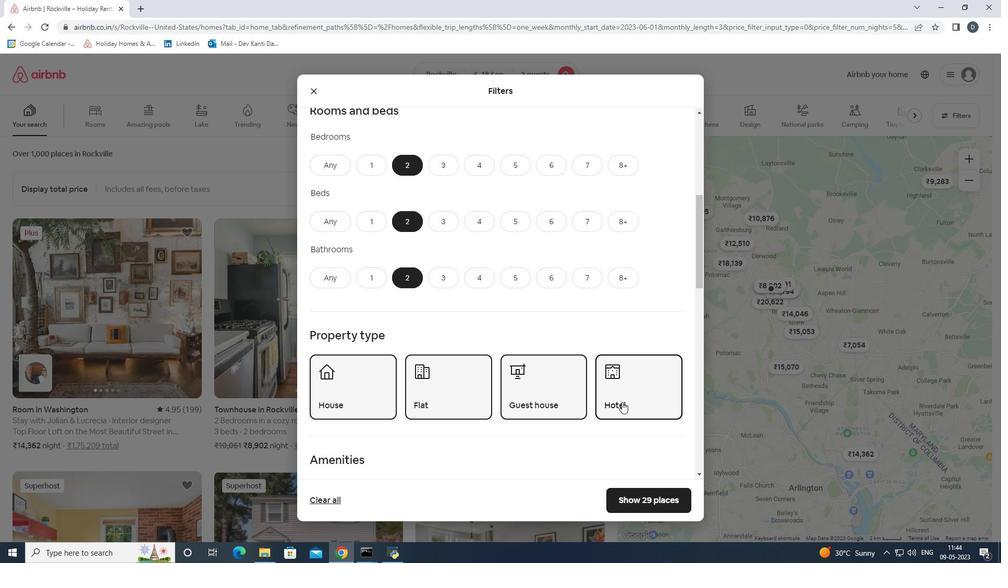 
Action: Mouse scrolled (622, 401) with delta (0, 0)
Screenshot: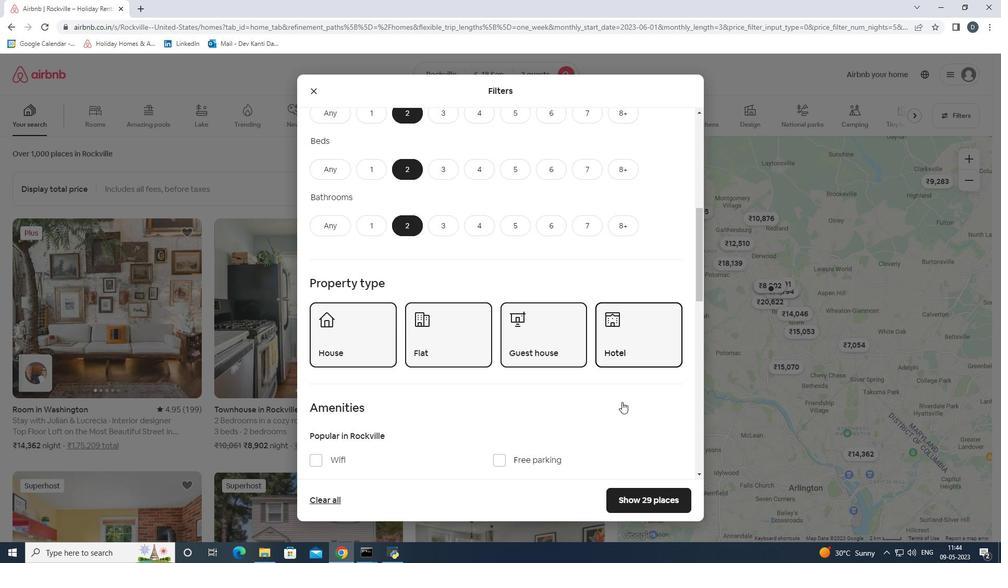 
Action: Mouse moved to (622, 398)
Screenshot: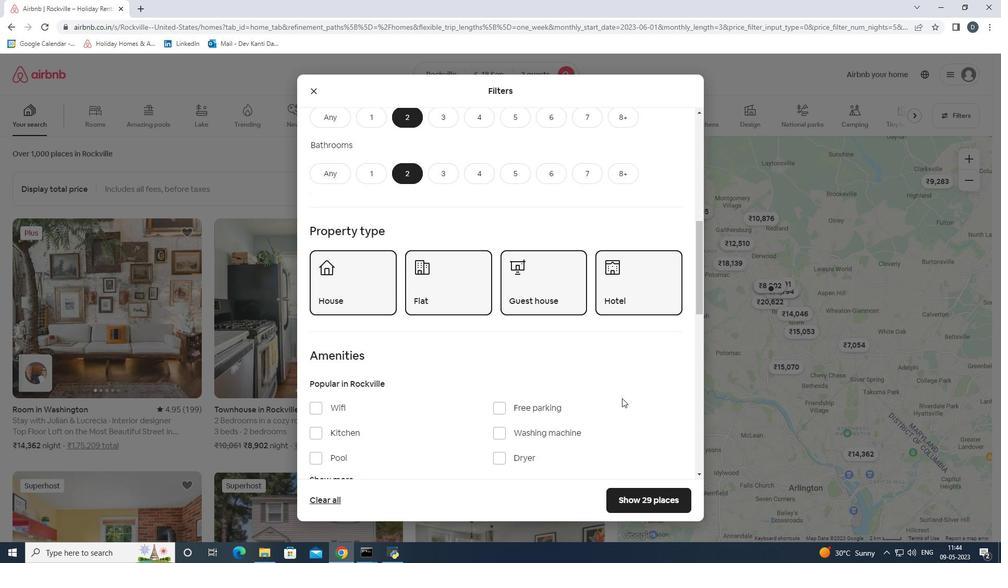 
Action: Mouse scrolled (622, 398) with delta (0, 0)
Screenshot: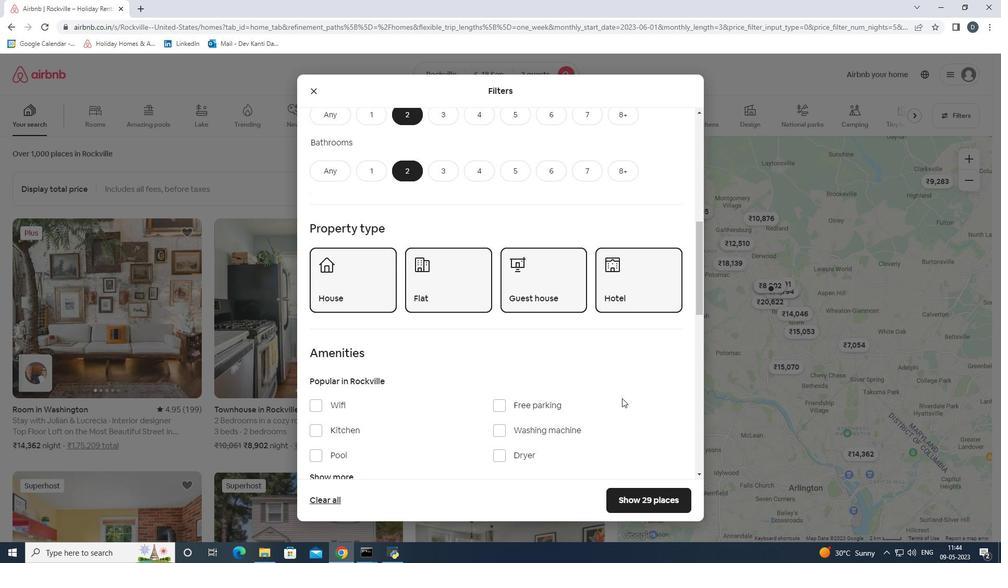 
Action: Mouse moved to (546, 376)
Screenshot: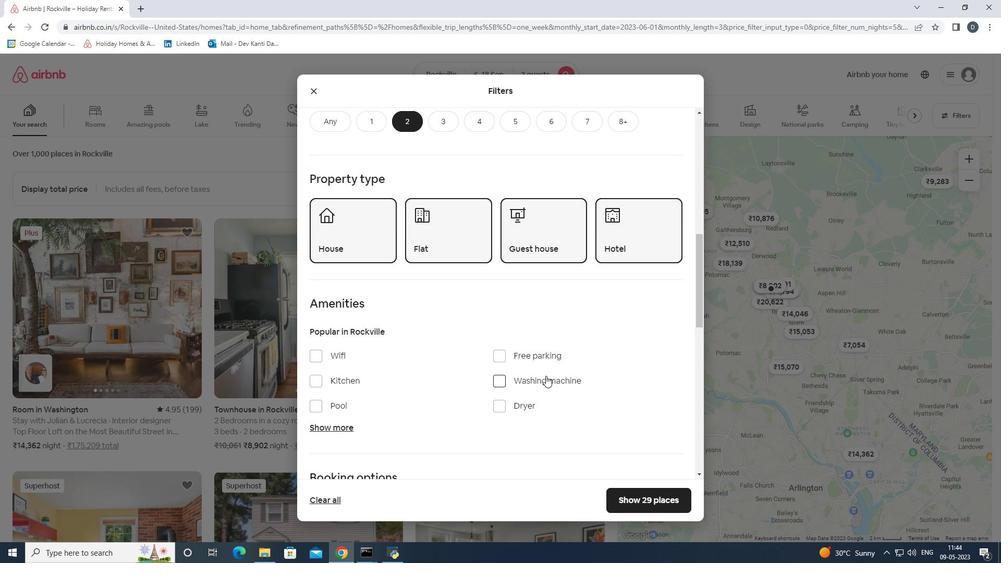 
Action: Mouse pressed left at (546, 376)
Screenshot: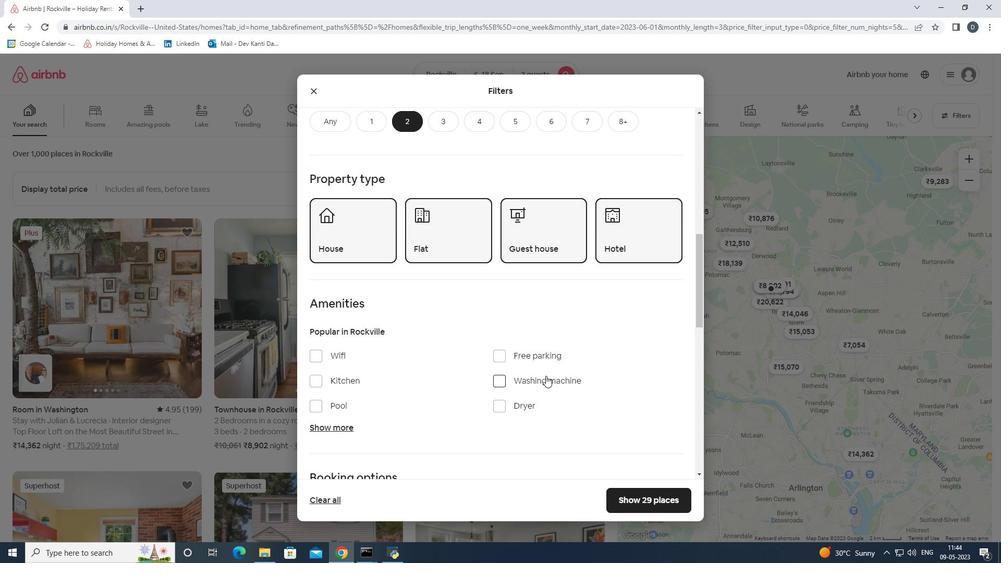 
Action: Mouse moved to (566, 386)
Screenshot: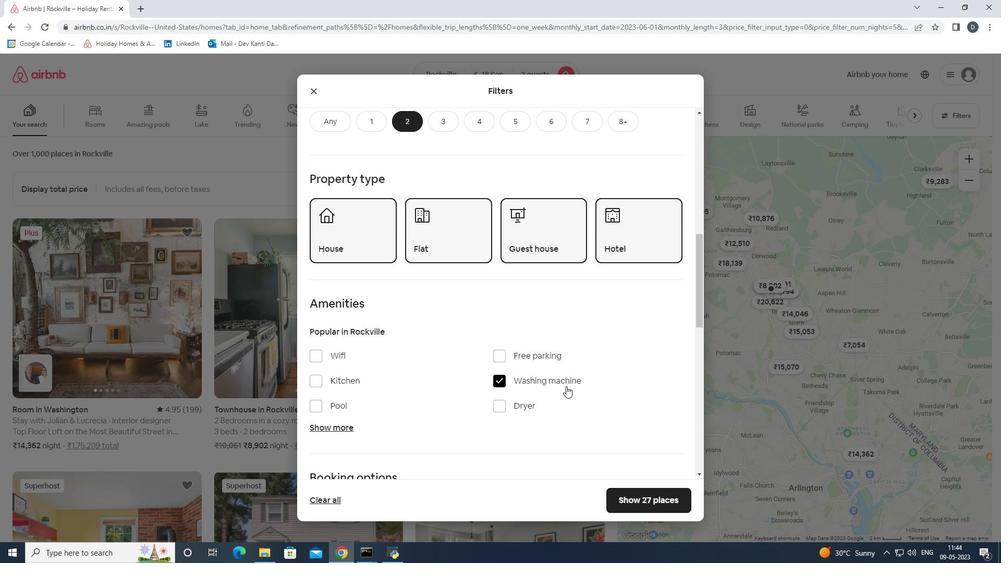 
Action: Mouse scrolled (566, 386) with delta (0, 0)
Screenshot: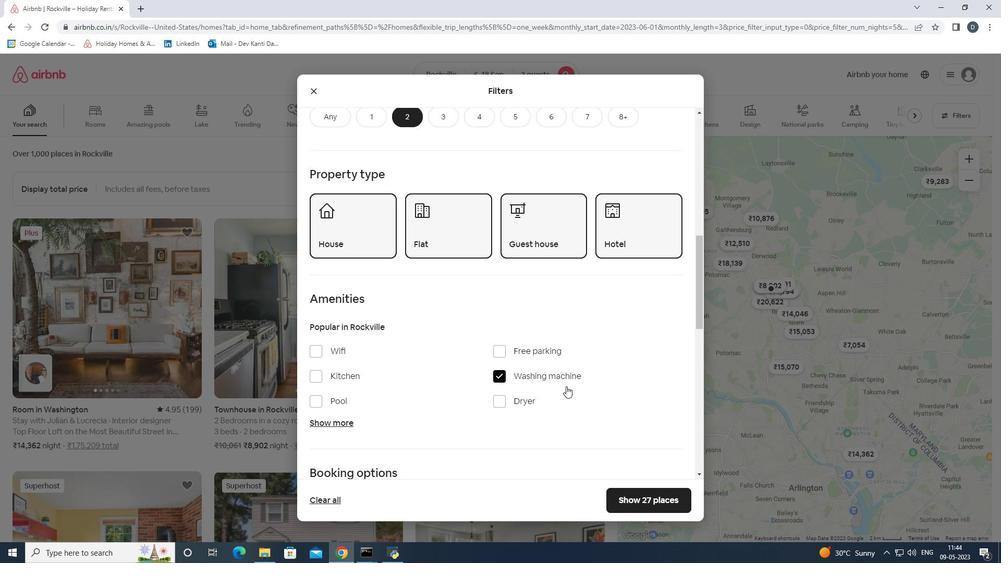 
Action: Mouse scrolled (566, 386) with delta (0, 0)
Screenshot: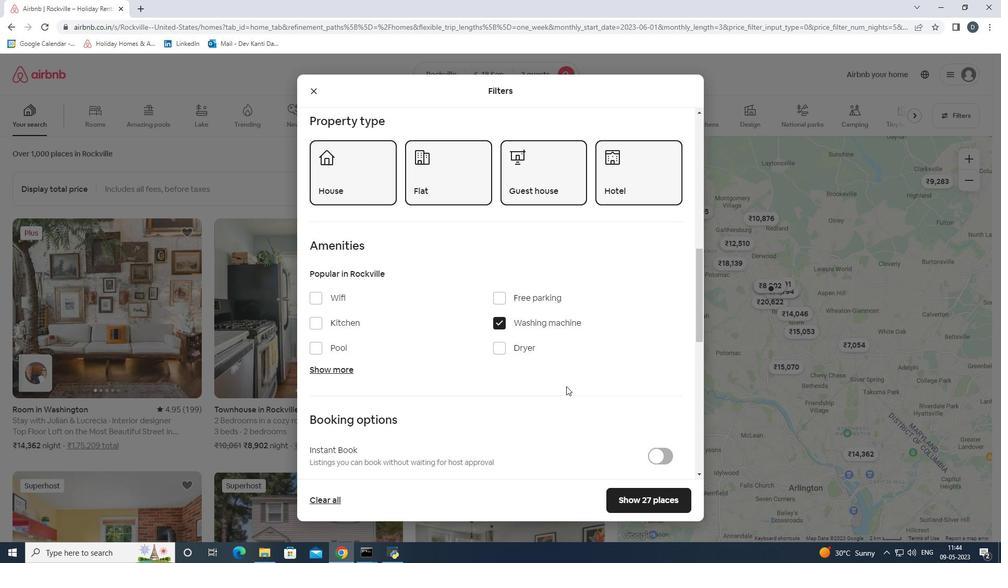 
Action: Mouse moved to (566, 388)
Screenshot: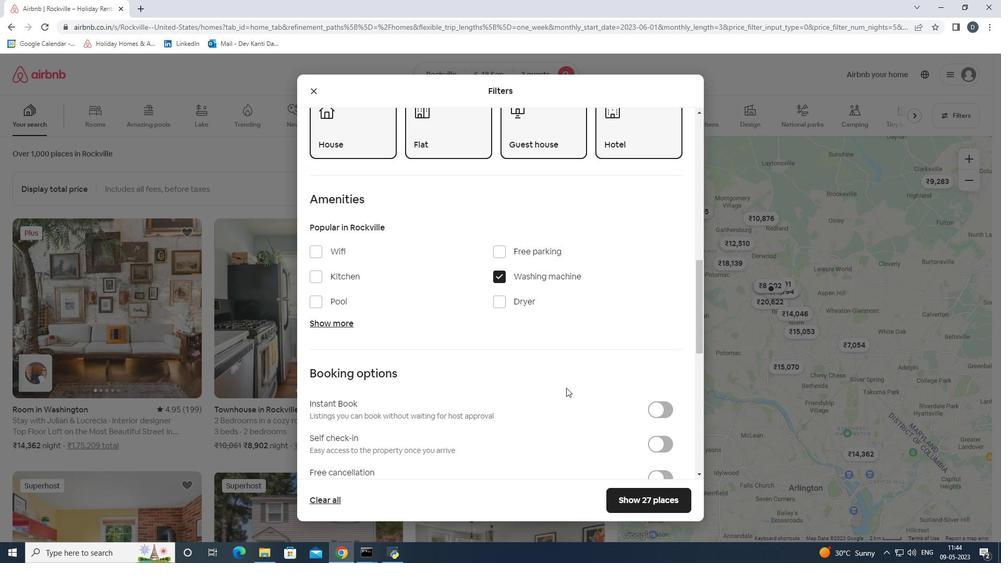 
Action: Mouse scrolled (566, 387) with delta (0, 0)
Screenshot: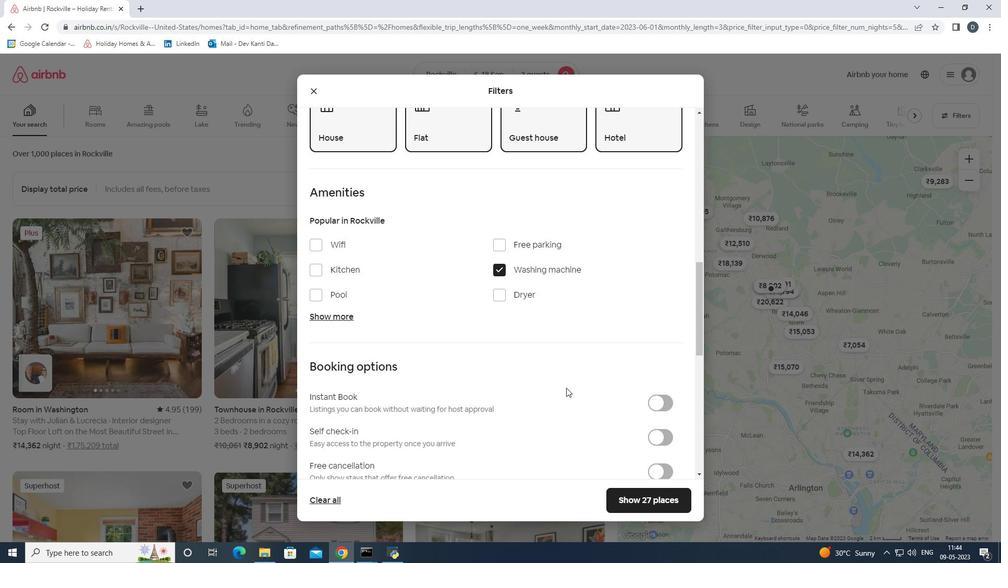 
Action: Mouse moved to (659, 386)
Screenshot: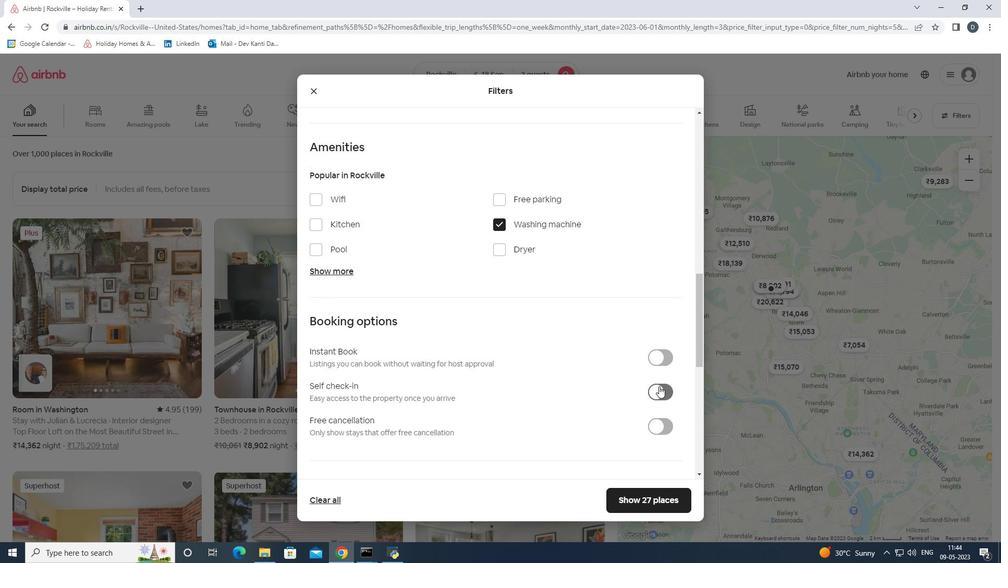 
Action: Mouse pressed left at (659, 386)
Screenshot: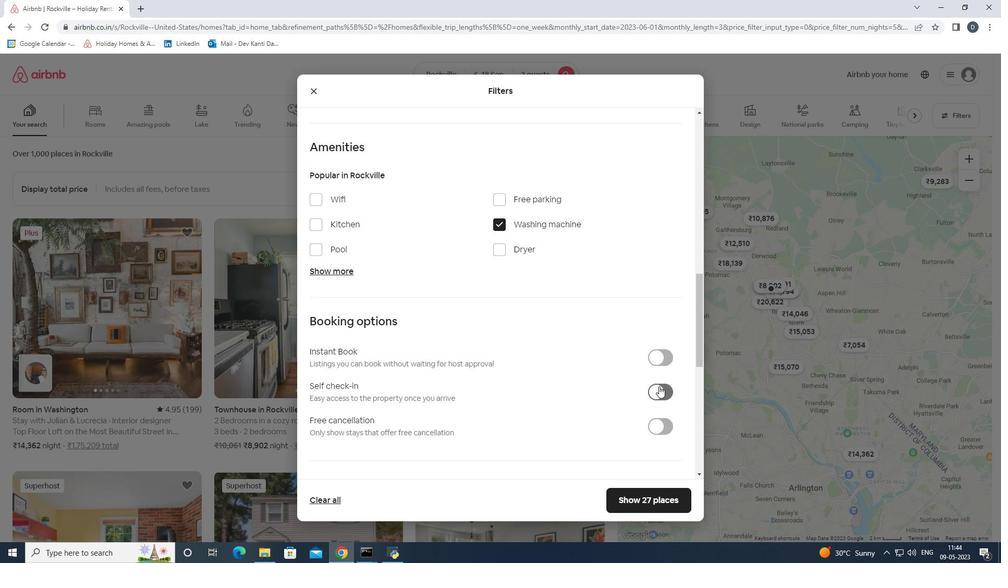 
Action: Mouse scrolled (659, 386) with delta (0, 0)
Screenshot: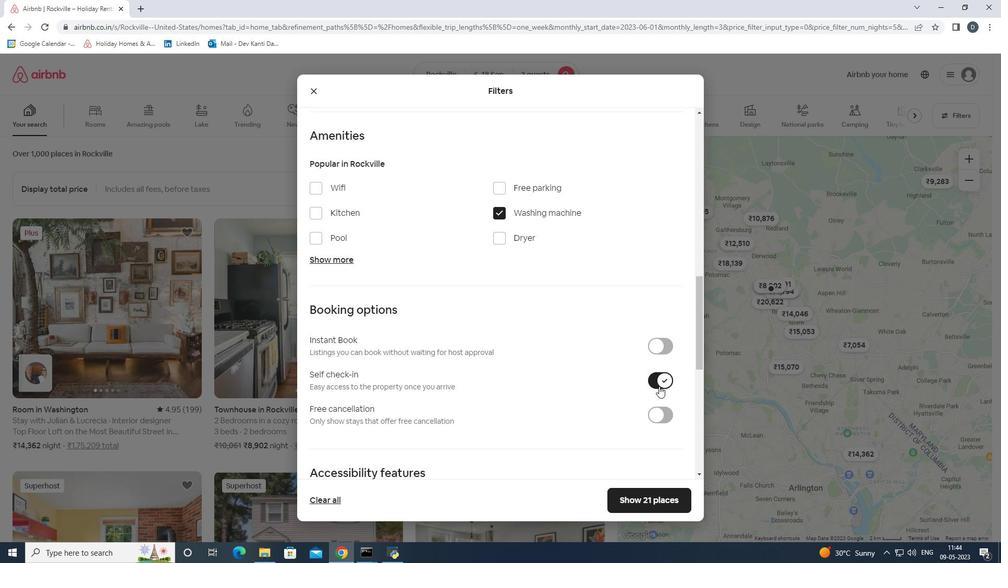 
Action: Mouse scrolled (659, 386) with delta (0, 0)
Screenshot: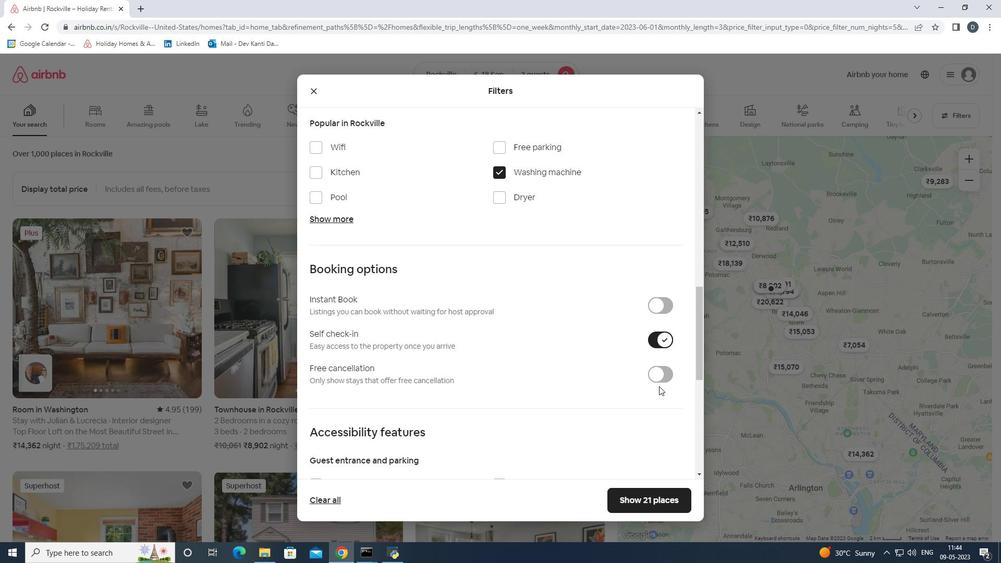 
Action: Mouse scrolled (659, 386) with delta (0, 0)
Screenshot: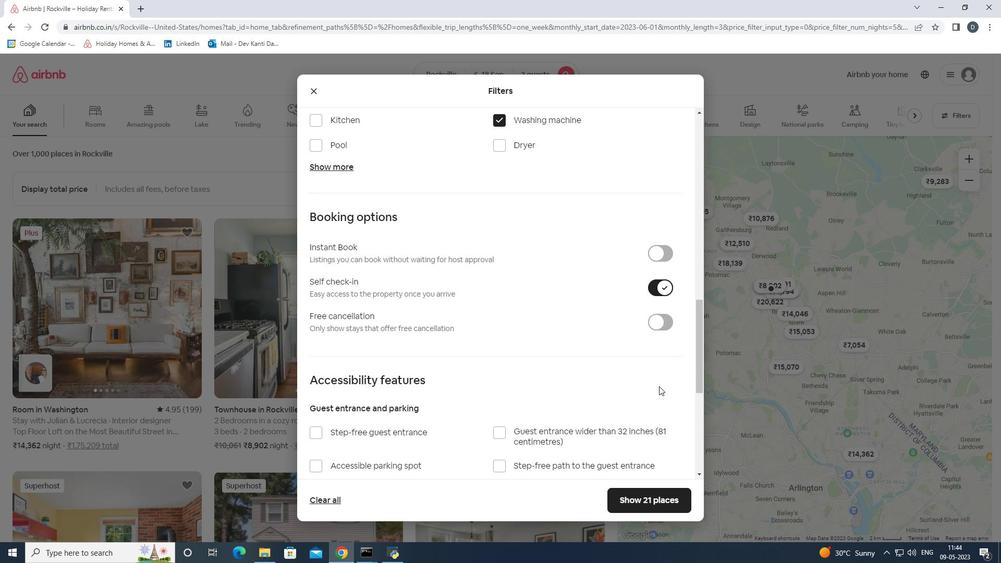 
Action: Mouse scrolled (659, 386) with delta (0, 0)
Screenshot: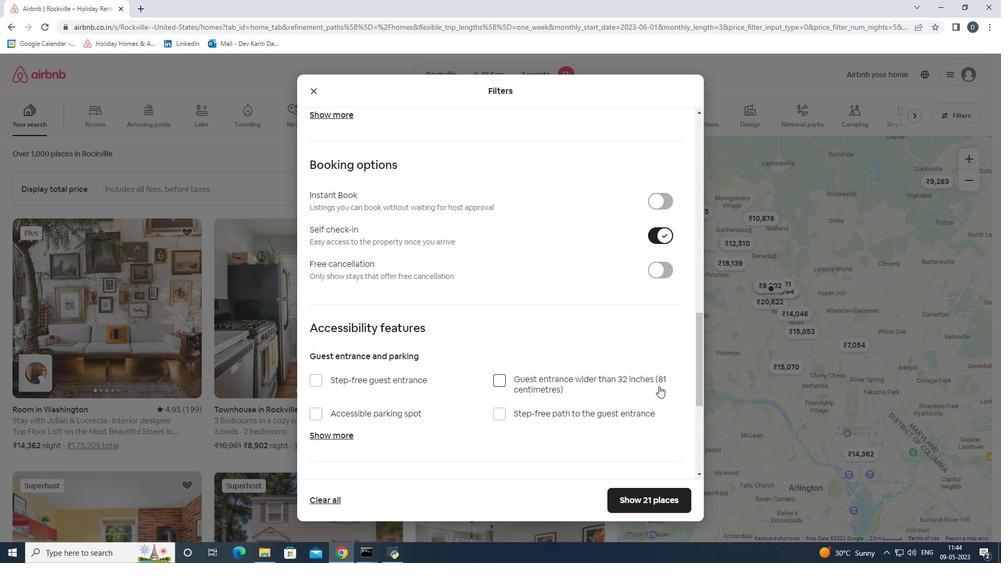 
Action: Mouse scrolled (659, 386) with delta (0, 0)
Screenshot: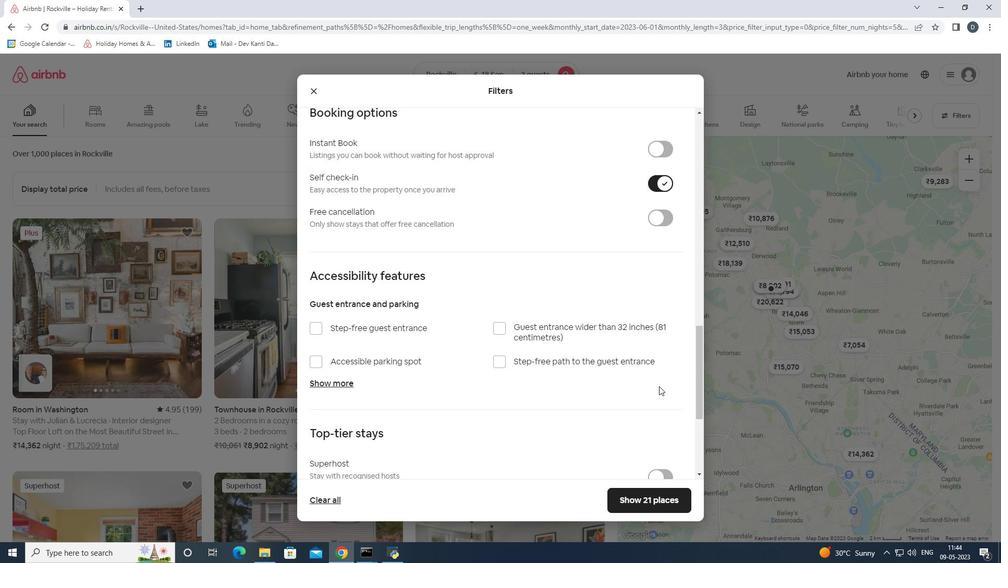 
Action: Mouse scrolled (659, 386) with delta (0, 0)
Screenshot: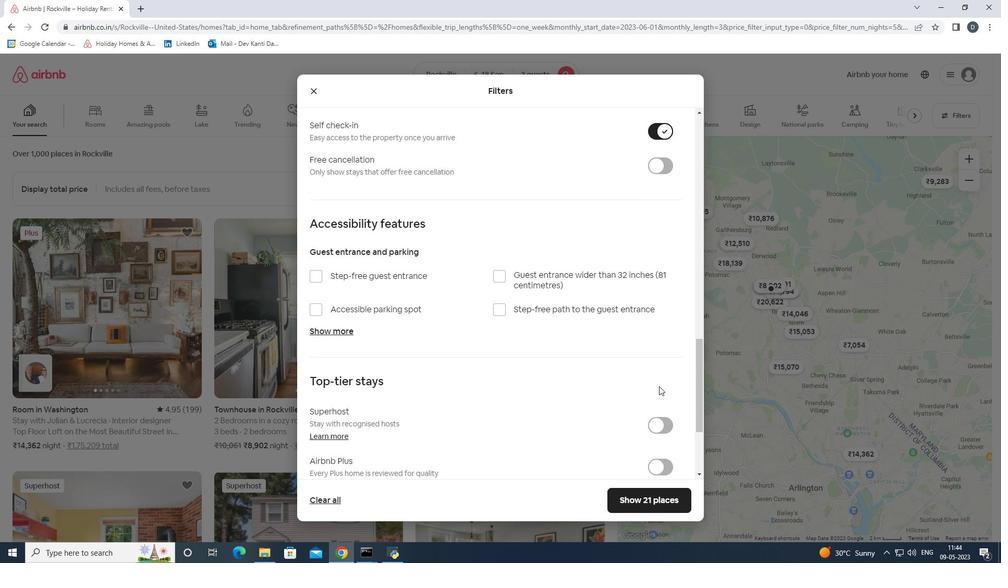 
Action: Mouse scrolled (659, 386) with delta (0, 0)
Screenshot: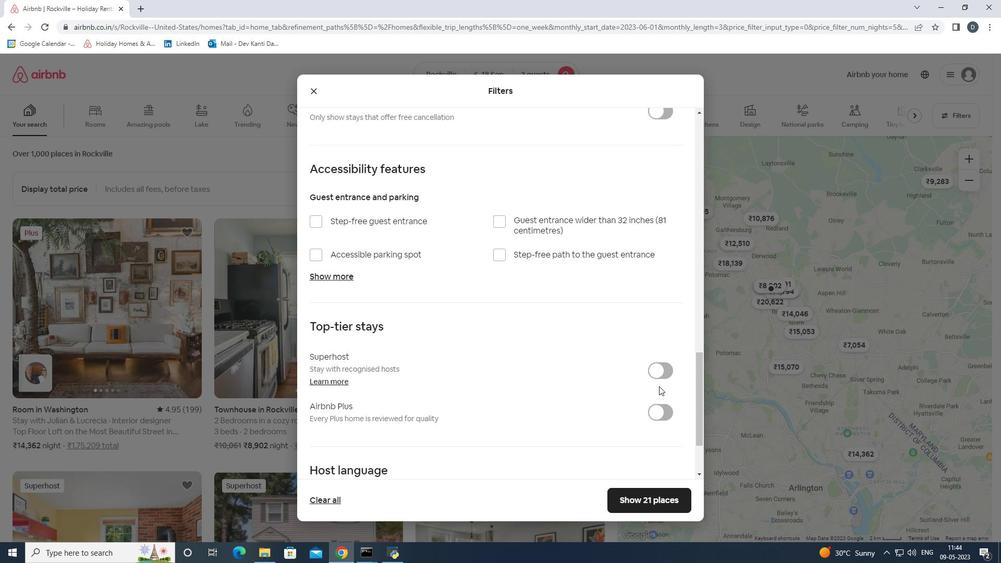 
Action: Mouse scrolled (659, 386) with delta (0, 0)
Screenshot: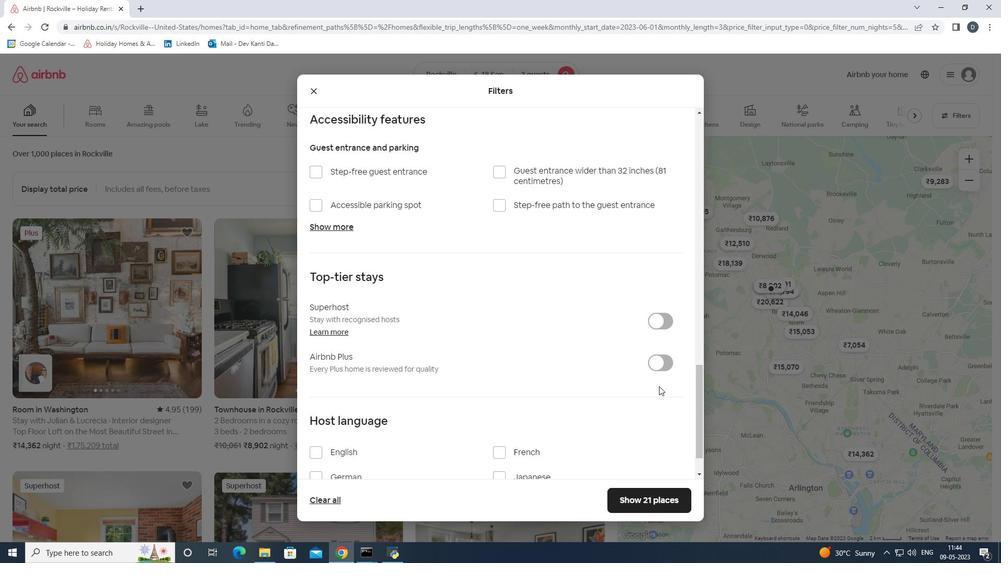 
Action: Mouse moved to (359, 409)
Screenshot: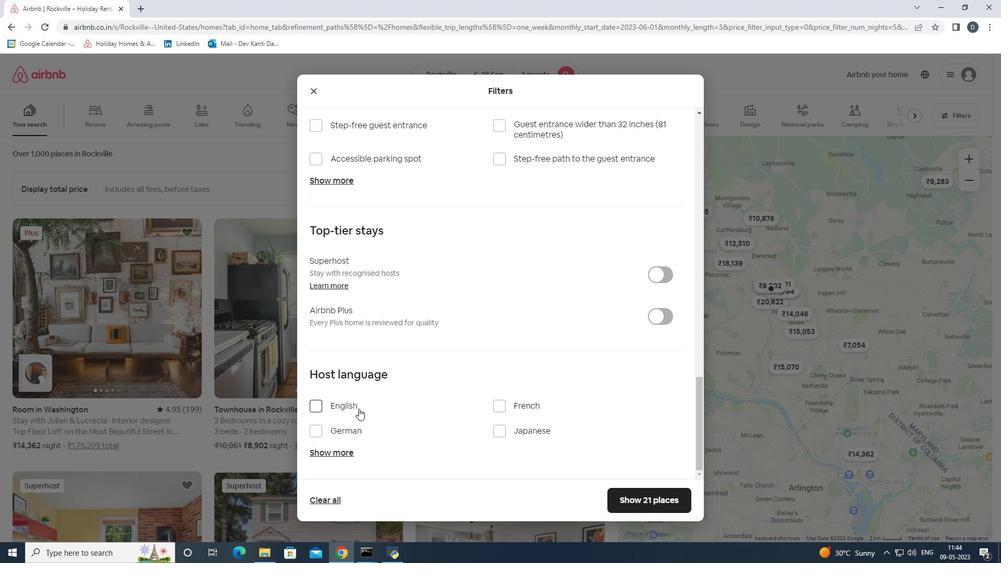 
Action: Mouse pressed left at (359, 409)
Screenshot: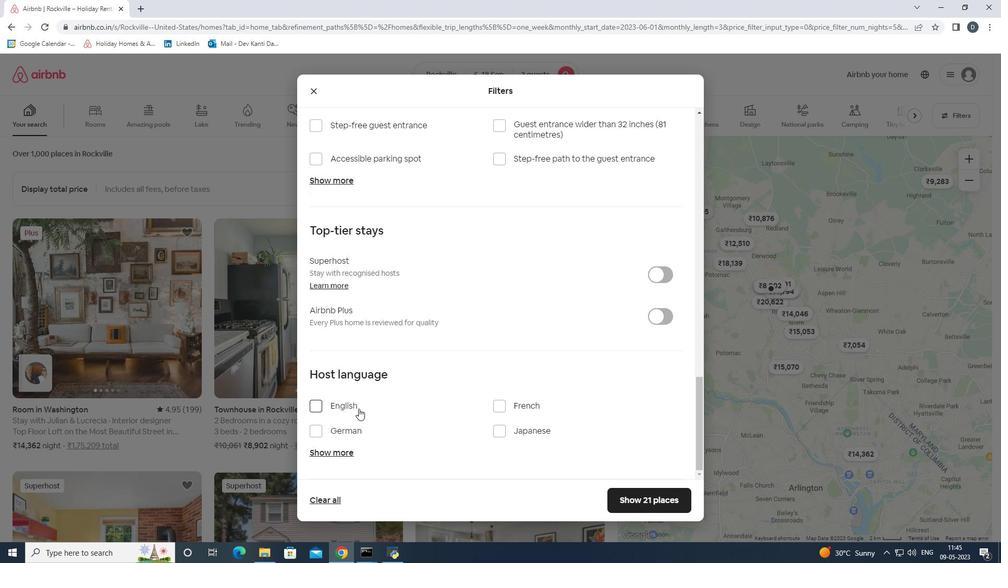 
Action: Mouse moved to (638, 492)
Screenshot: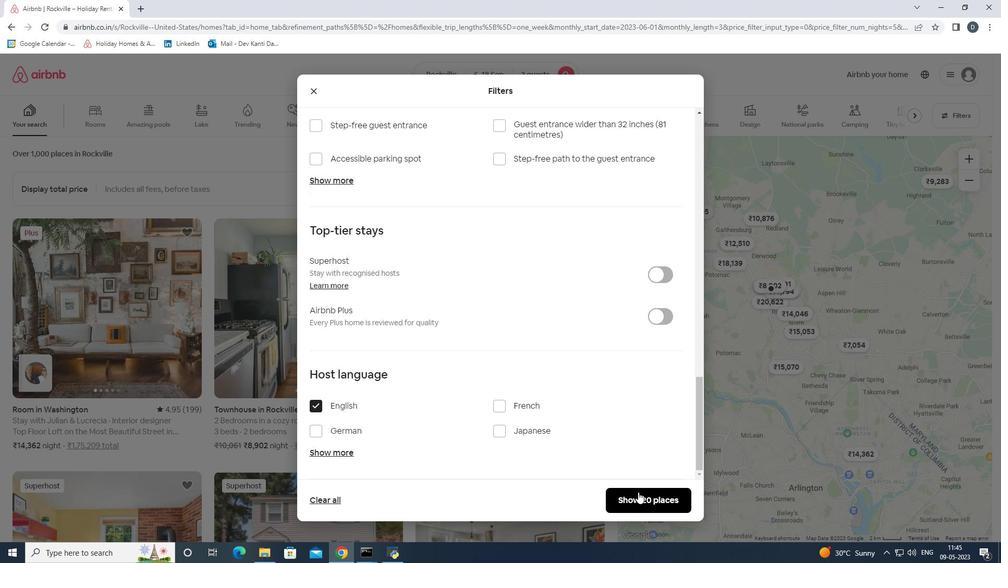 
Action: Mouse pressed left at (638, 492)
Screenshot: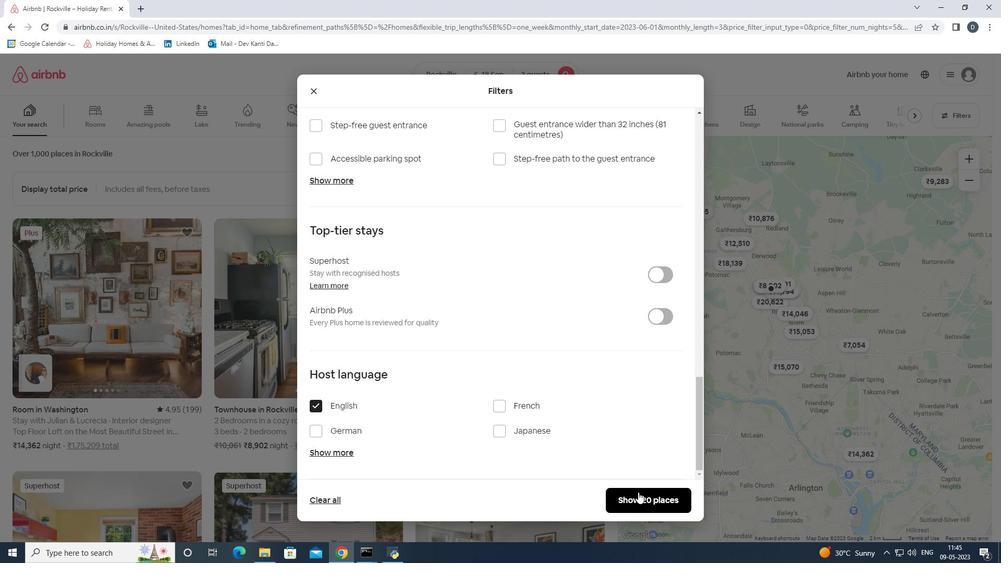 
